 Task: nan
Action: Mouse moved to (448, 105)
Screenshot: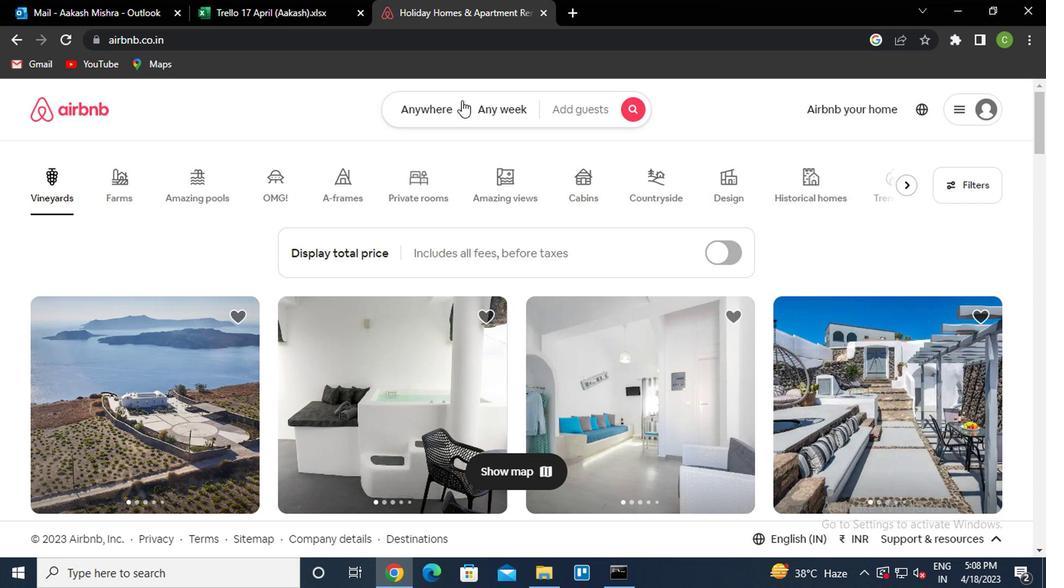 
Action: Mouse pressed left at (448, 105)
Screenshot: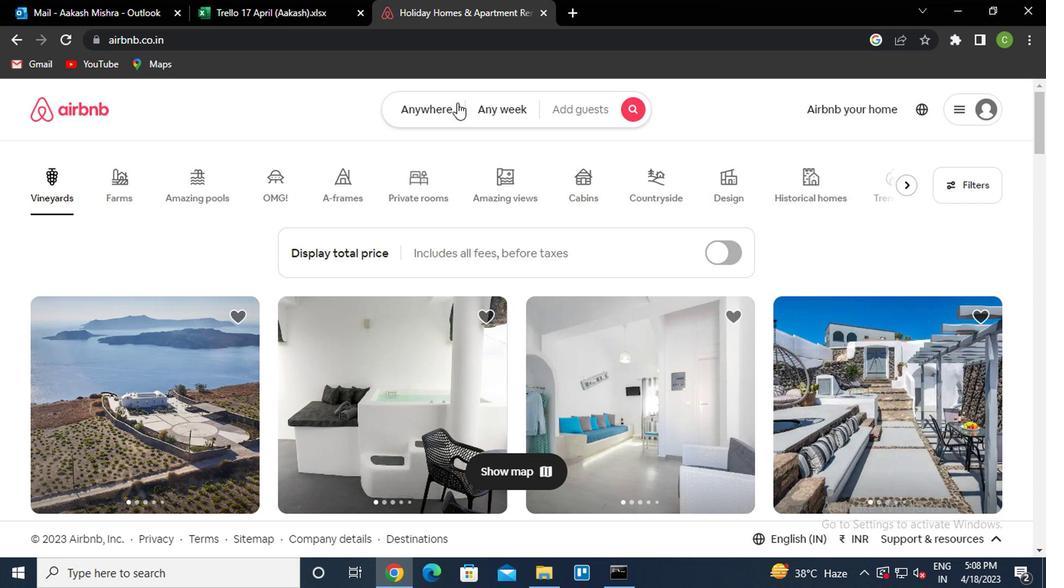 
Action: Mouse moved to (295, 173)
Screenshot: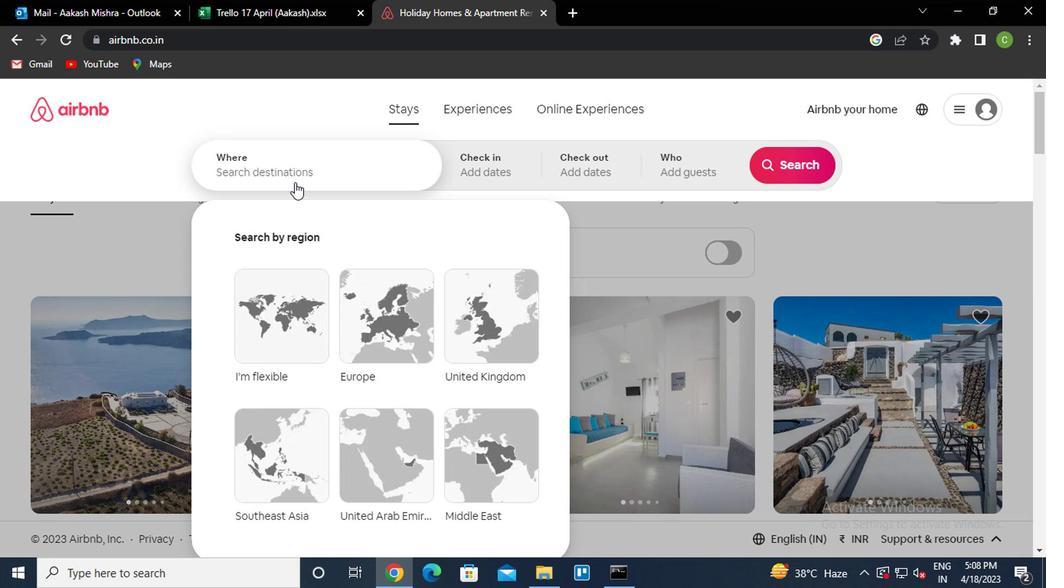 
Action: Mouse pressed left at (295, 173)
Screenshot: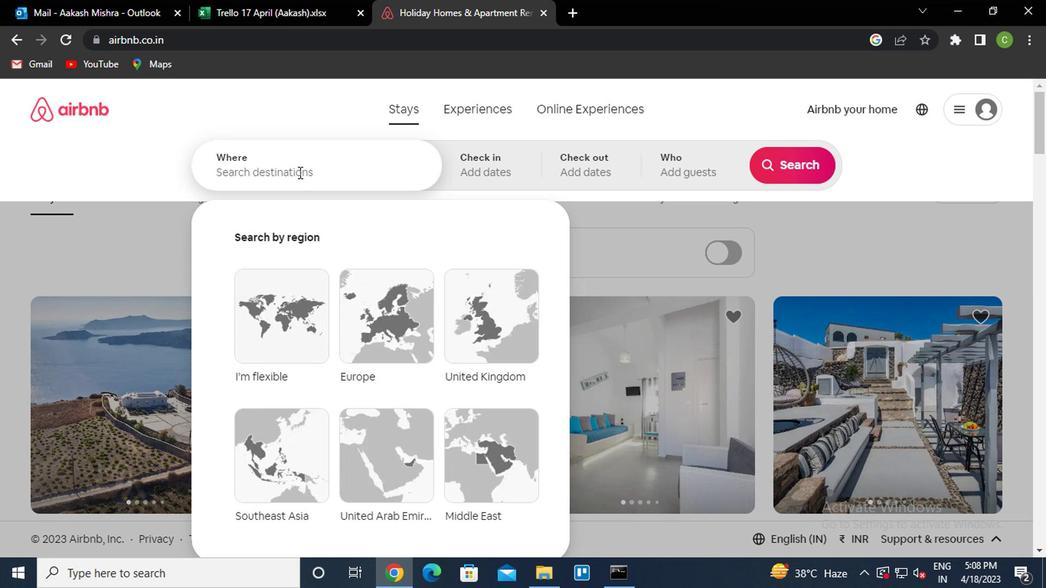 
Action: Key pressed <Key.caps_lock><Key.caps_lock>b<Key.caps_lock>arcarena<Key.space>brazil<Key.down><Key.enter>
Screenshot: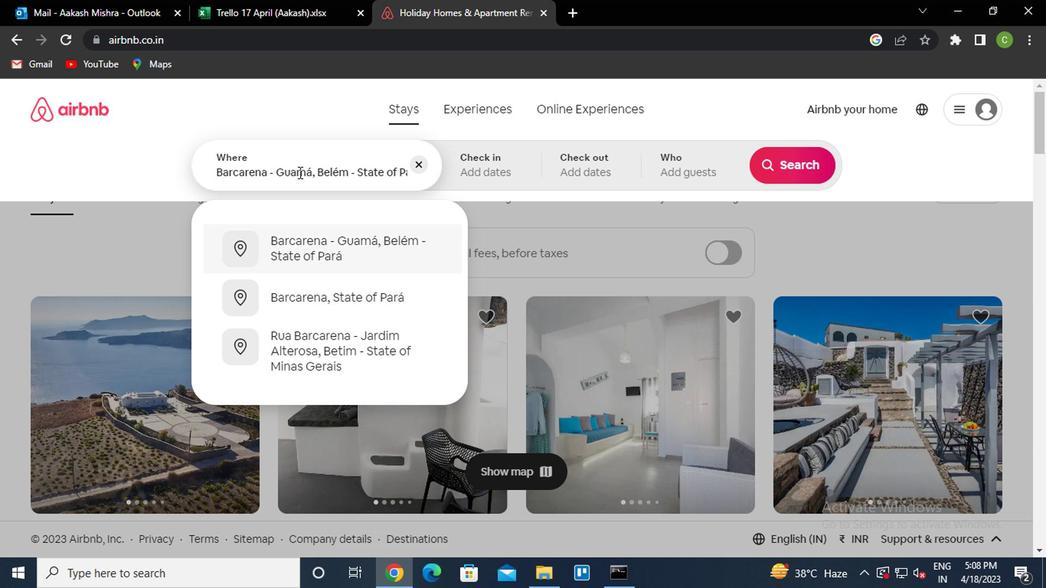 
Action: Mouse moved to (783, 292)
Screenshot: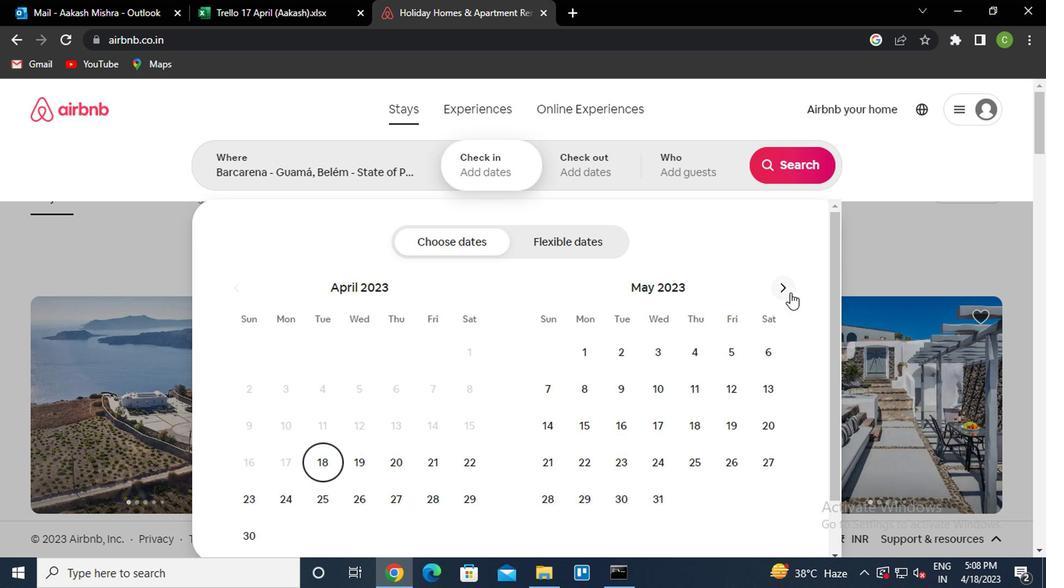 
Action: Mouse pressed left at (783, 292)
Screenshot: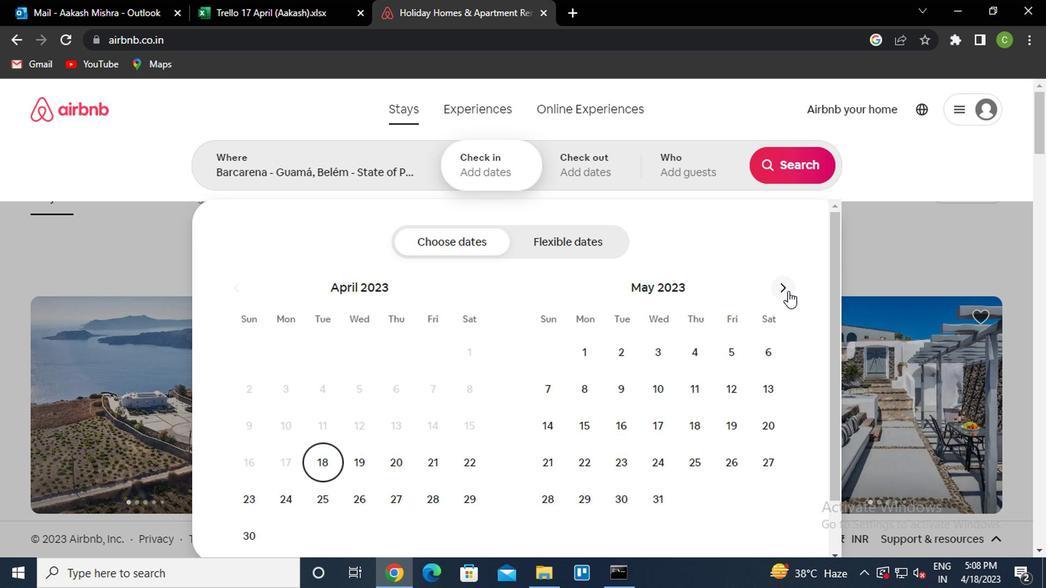 
Action: Mouse moved to (768, 357)
Screenshot: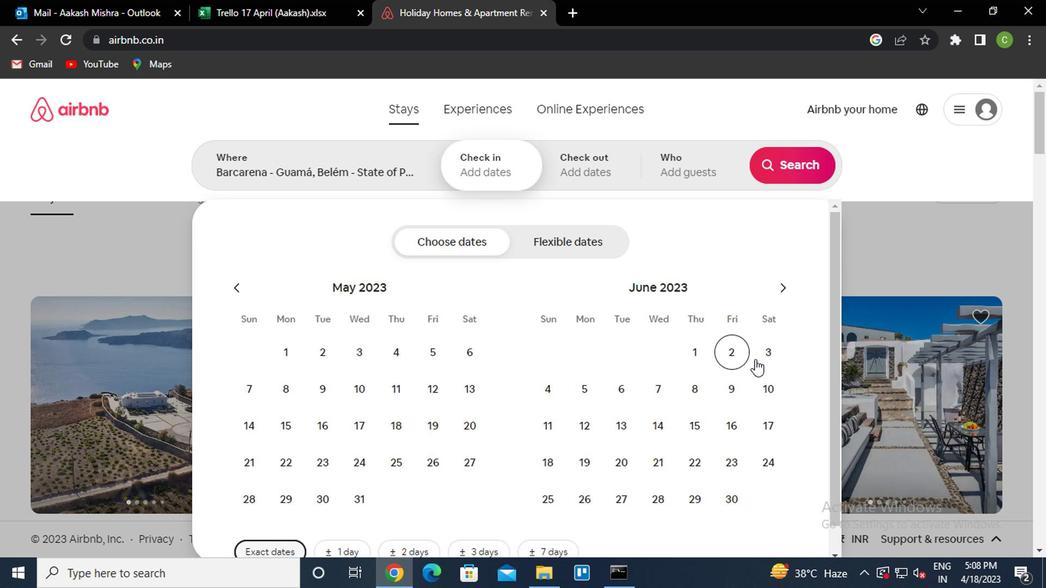 
Action: Mouse pressed left at (768, 357)
Screenshot: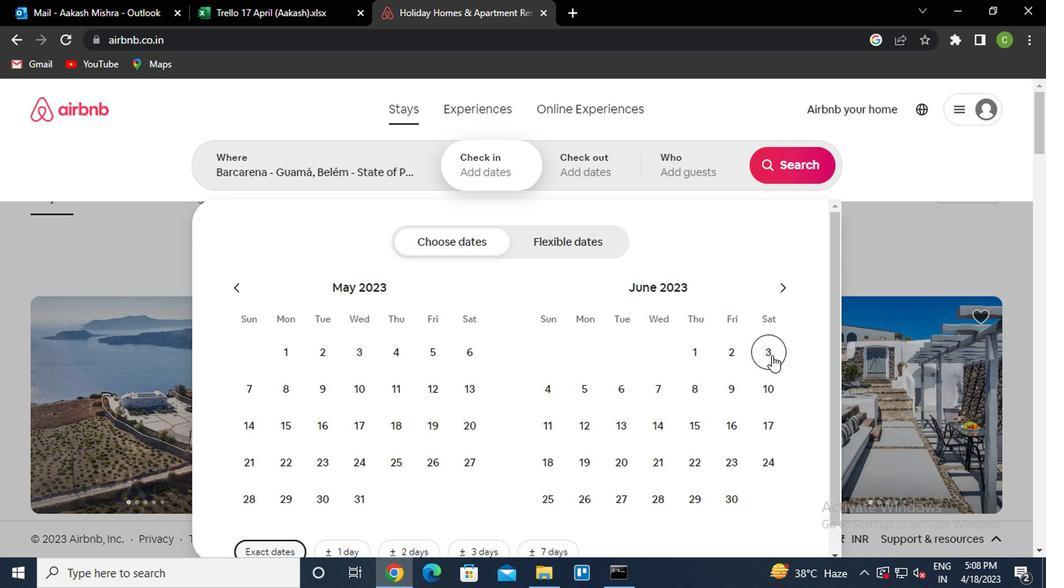 
Action: Mouse moved to (730, 394)
Screenshot: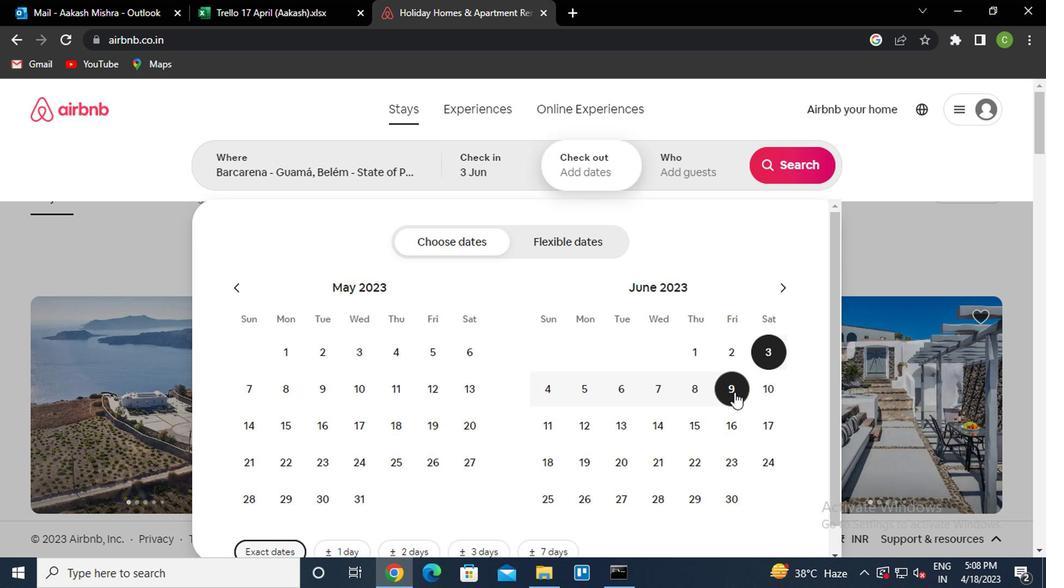 
Action: Mouse pressed left at (730, 394)
Screenshot: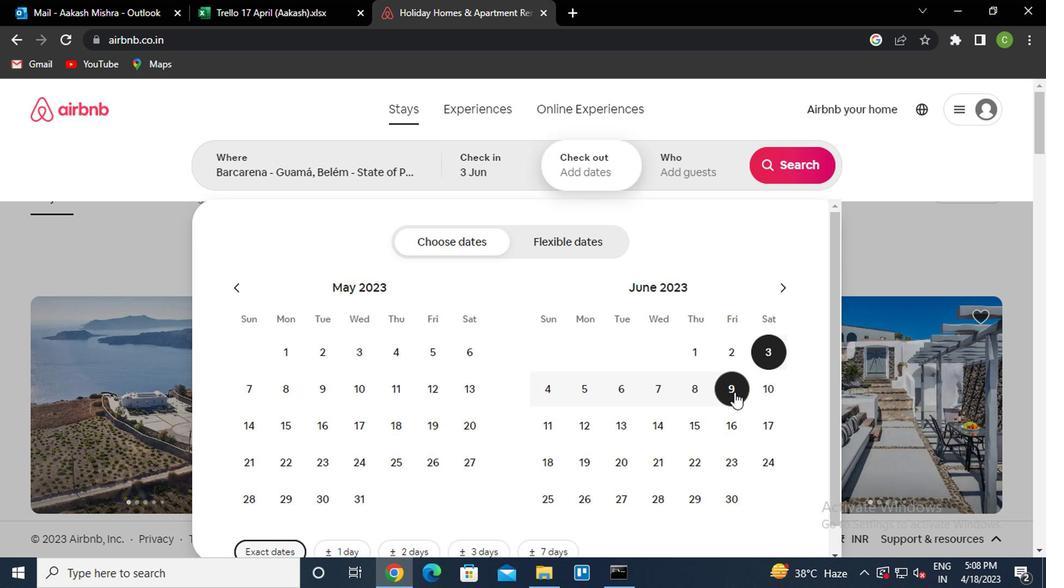 
Action: Mouse moved to (703, 182)
Screenshot: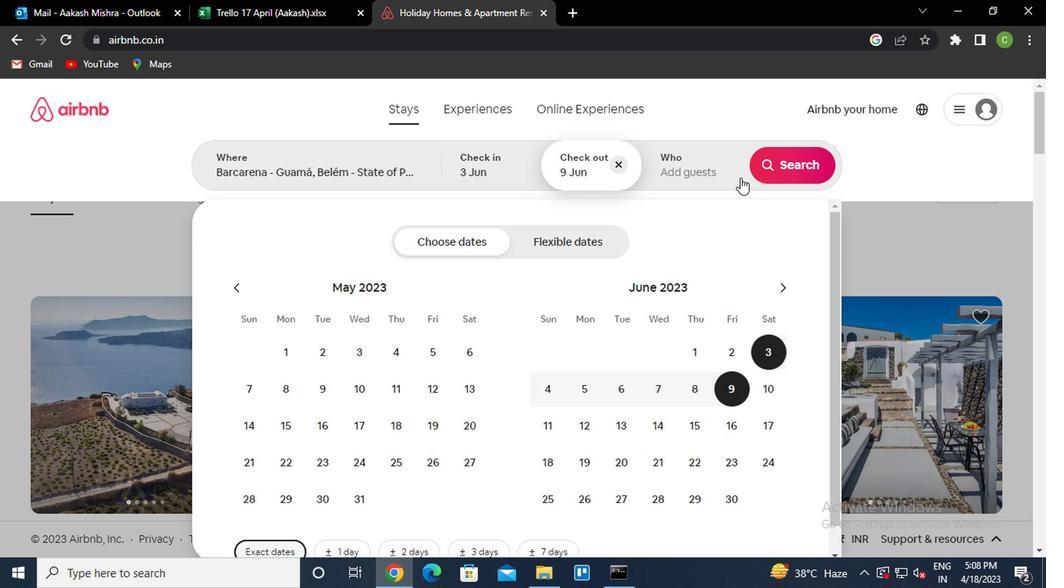 
Action: Mouse pressed left at (703, 182)
Screenshot: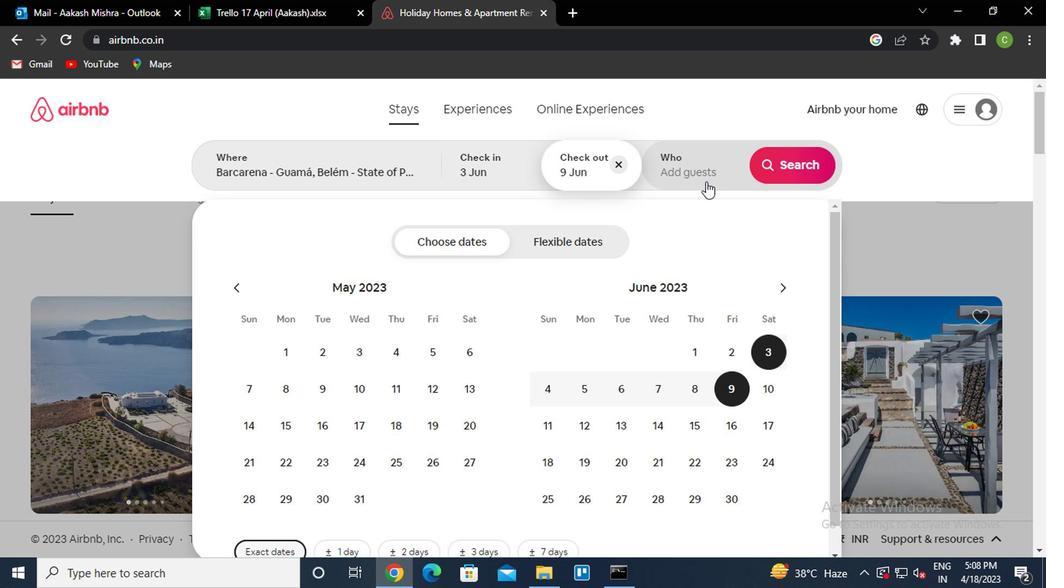 
Action: Mouse moved to (798, 248)
Screenshot: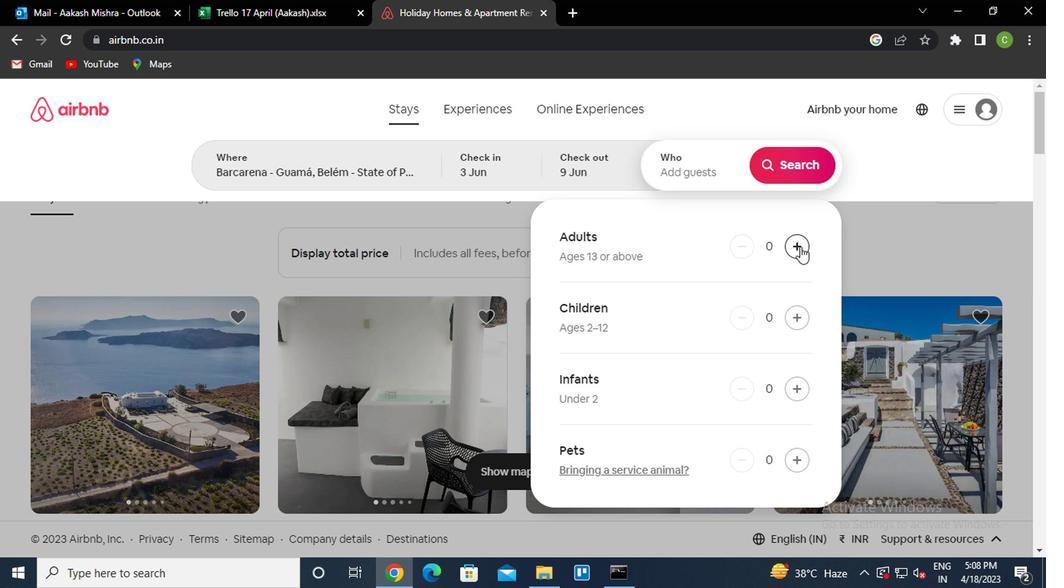 
Action: Mouse pressed left at (798, 248)
Screenshot: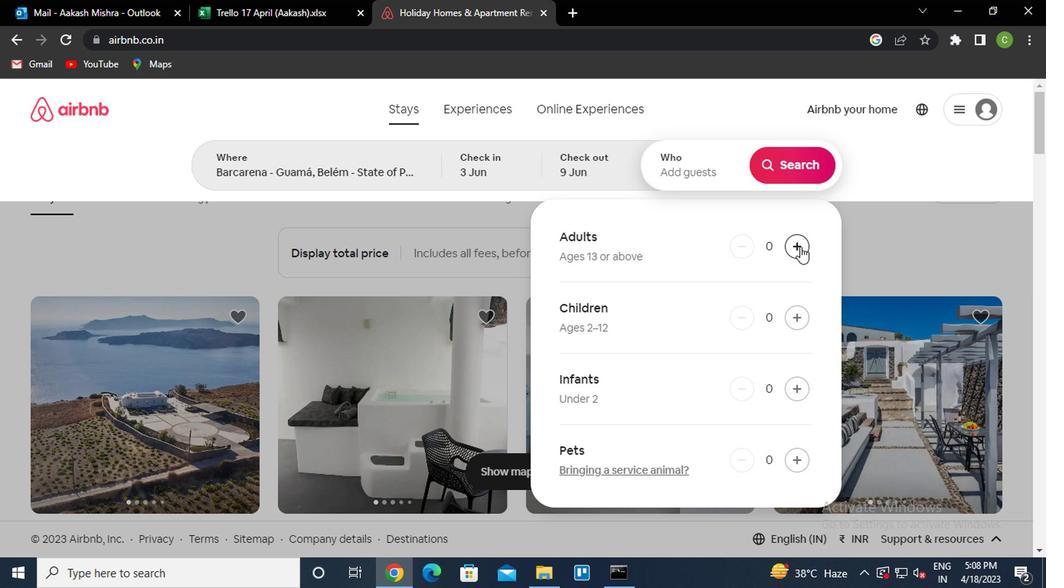
Action: Mouse moved to (798, 249)
Screenshot: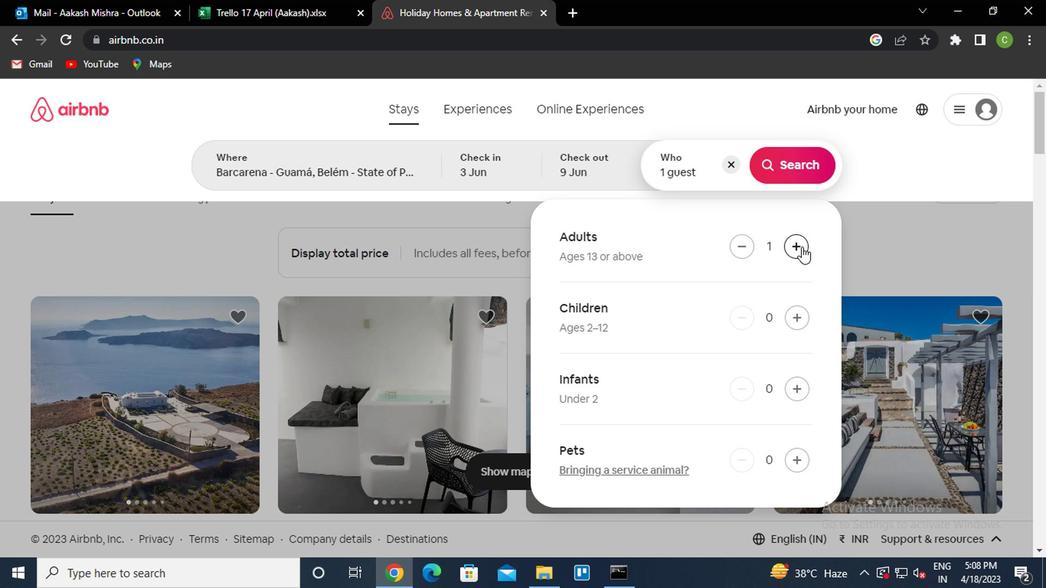 
Action: Mouse pressed left at (798, 249)
Screenshot: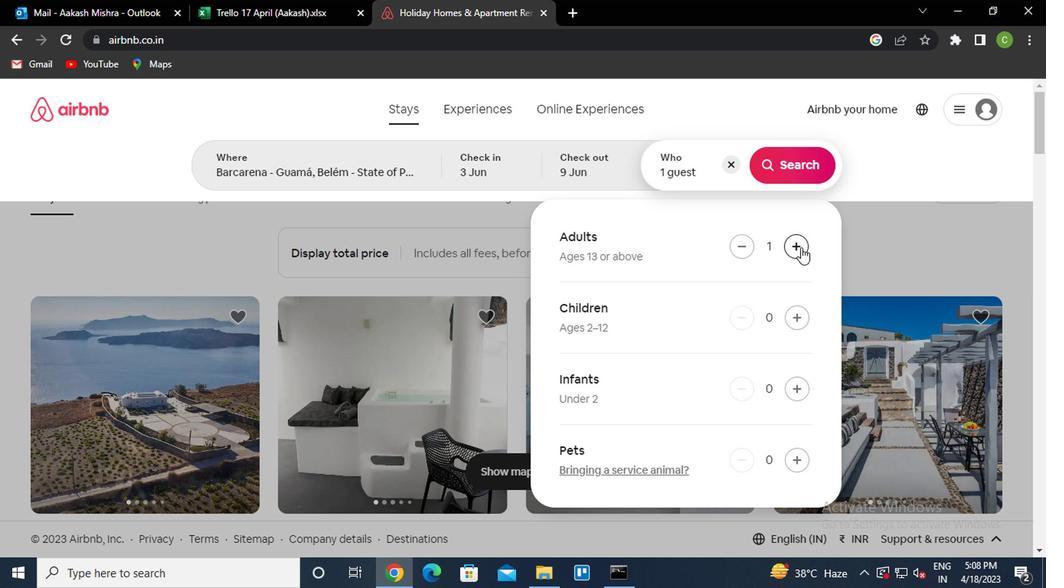 
Action: Mouse moved to (859, 258)
Screenshot: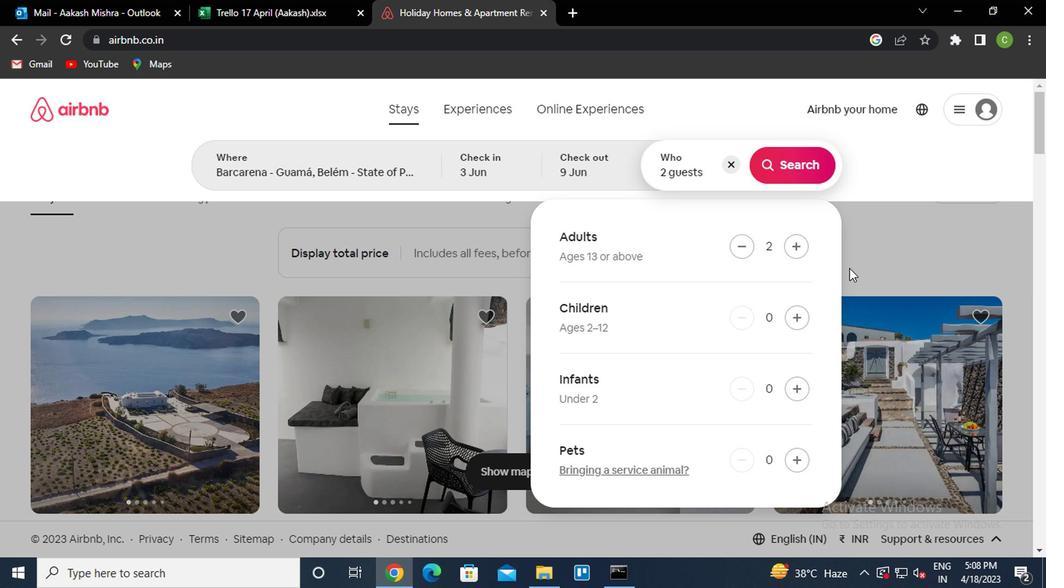 
Action: Mouse pressed left at (859, 258)
Screenshot: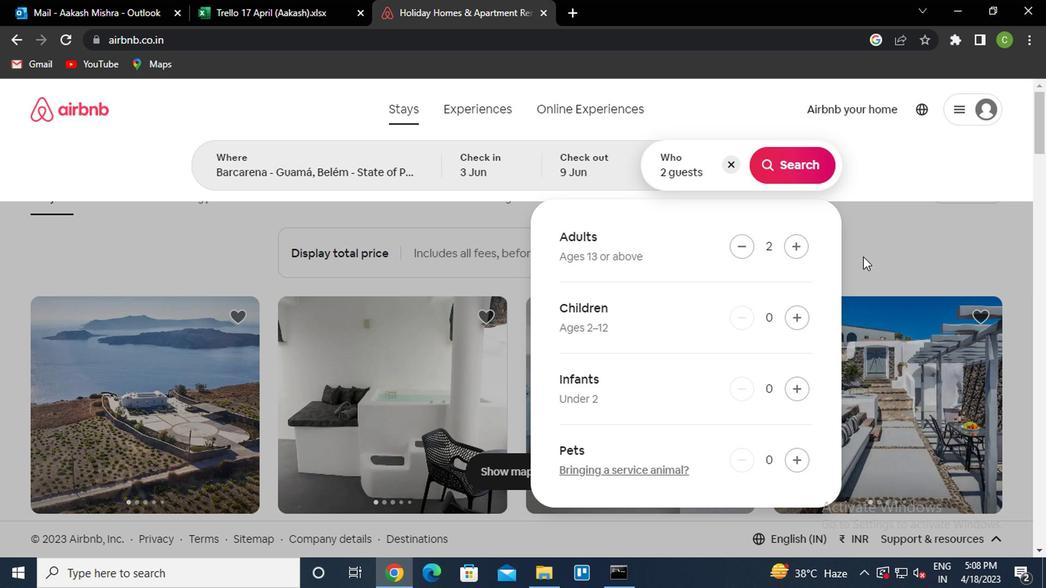 
Action: Mouse moved to (967, 180)
Screenshot: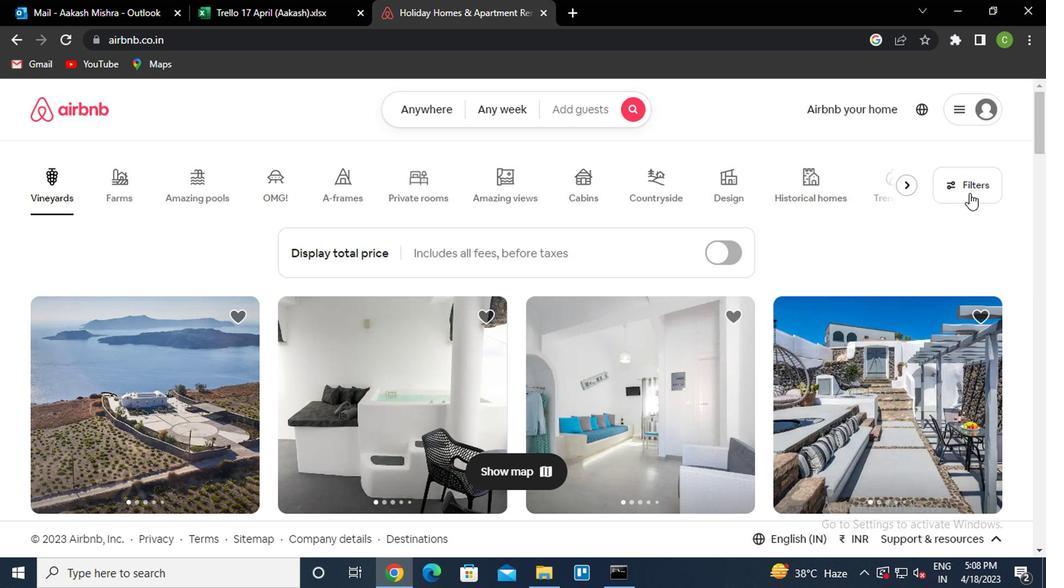 
Action: Mouse pressed left at (967, 180)
Screenshot: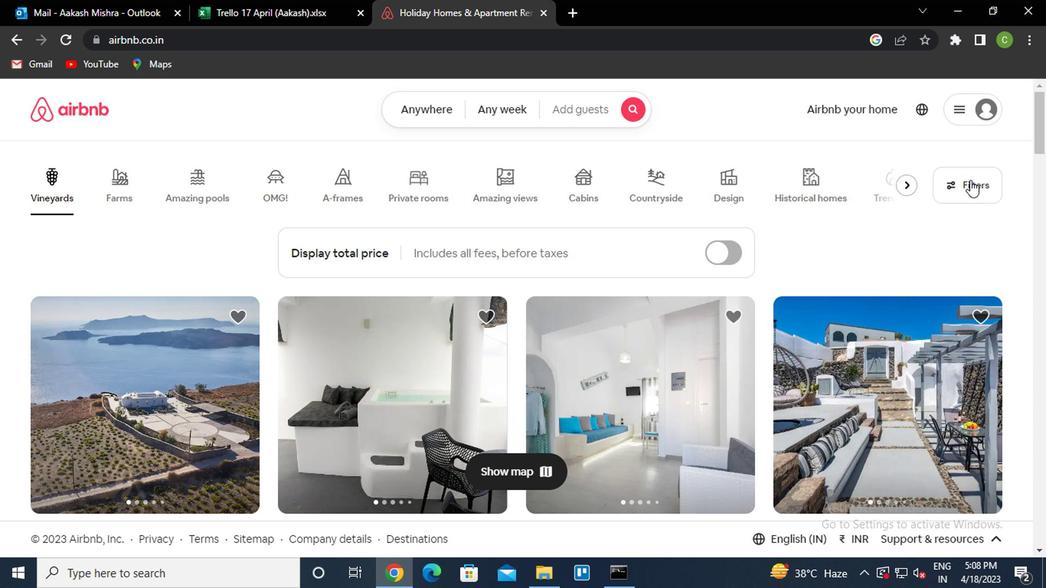 
Action: Mouse moved to (434, 370)
Screenshot: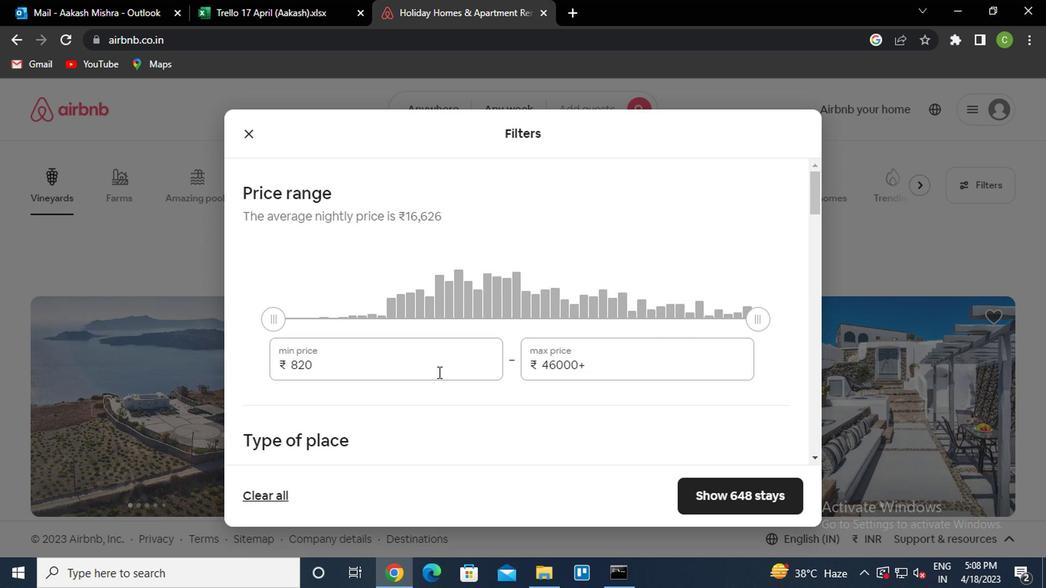 
Action: Mouse pressed left at (434, 370)
Screenshot: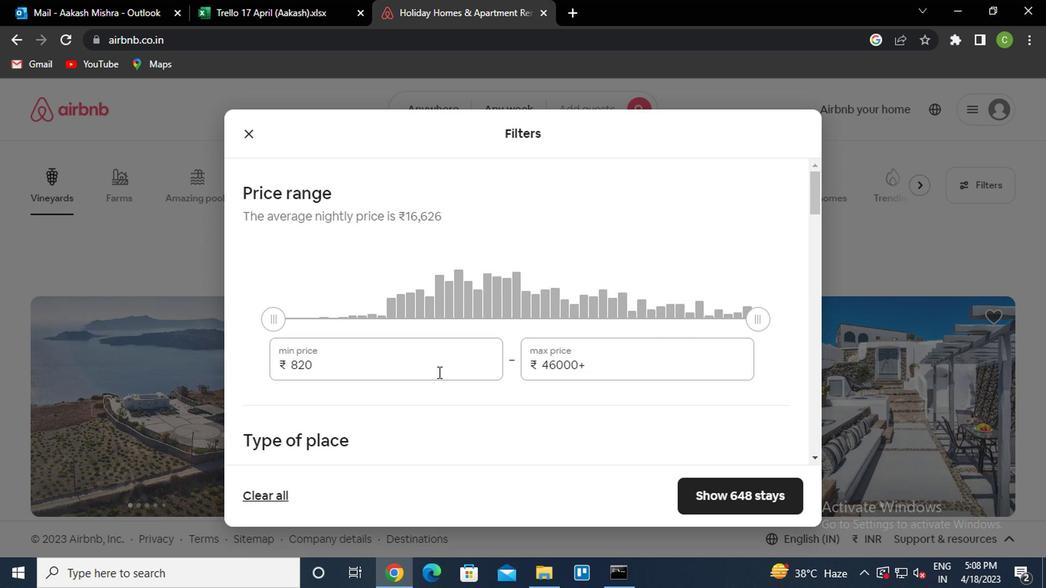 
Action: Key pressed <Key.backspace><Key.backspace><Key.backspace>6000<Key.tab>12000
Screenshot: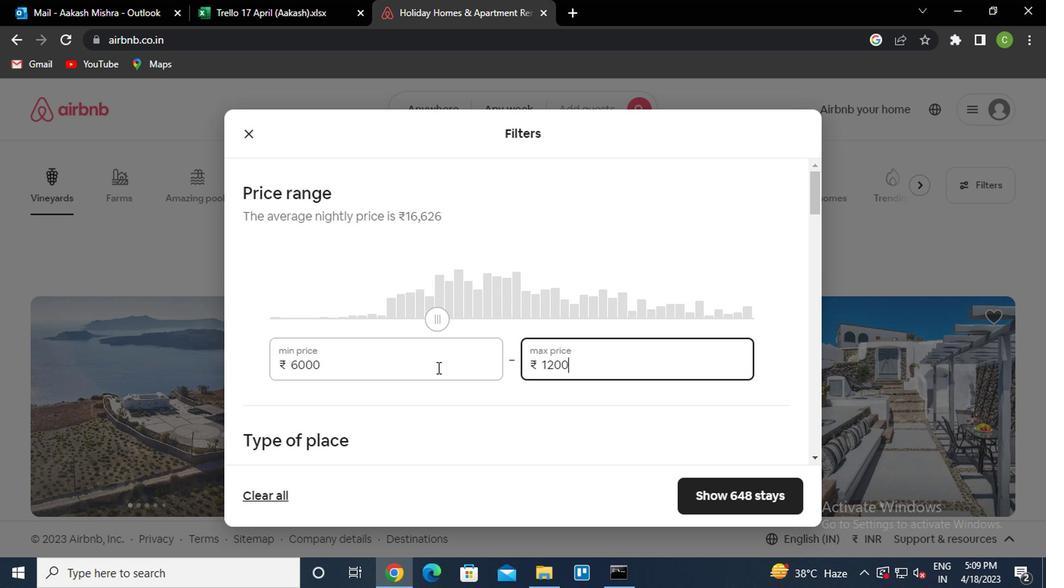 
Action: Mouse moved to (539, 405)
Screenshot: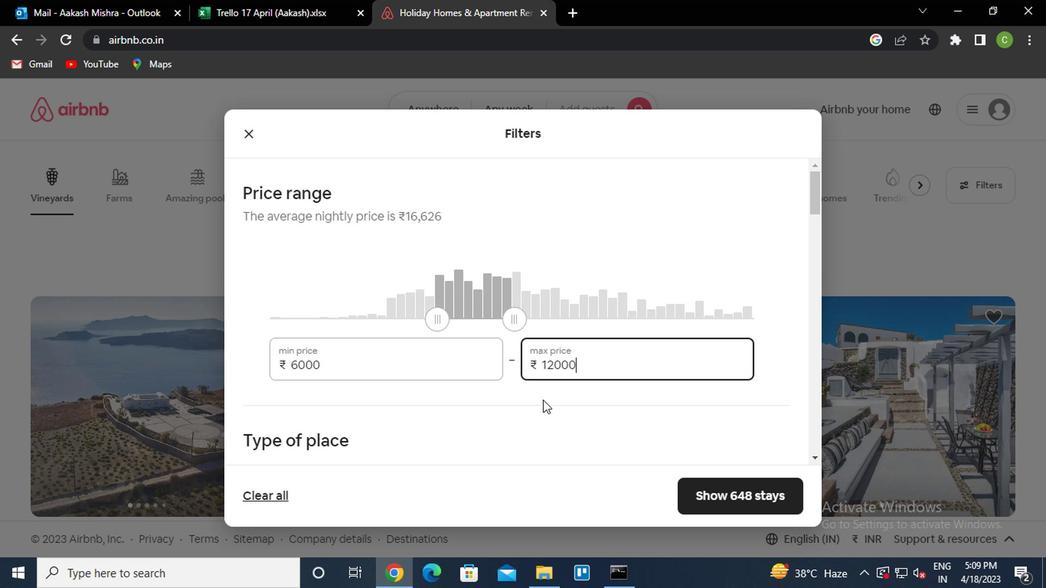 
Action: Mouse scrolled (539, 403) with delta (0, -1)
Screenshot: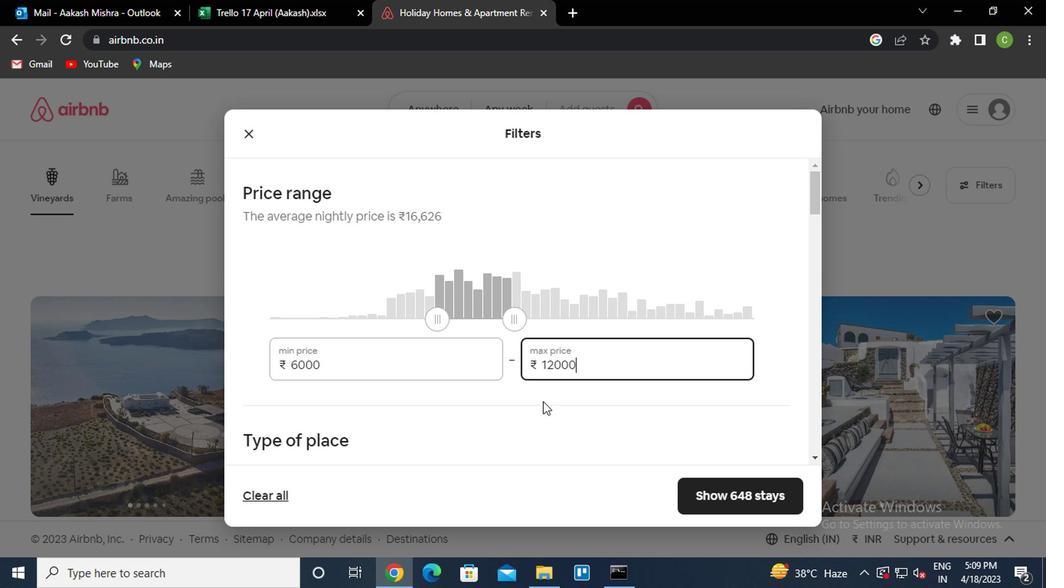 
Action: Mouse scrolled (539, 403) with delta (0, -1)
Screenshot: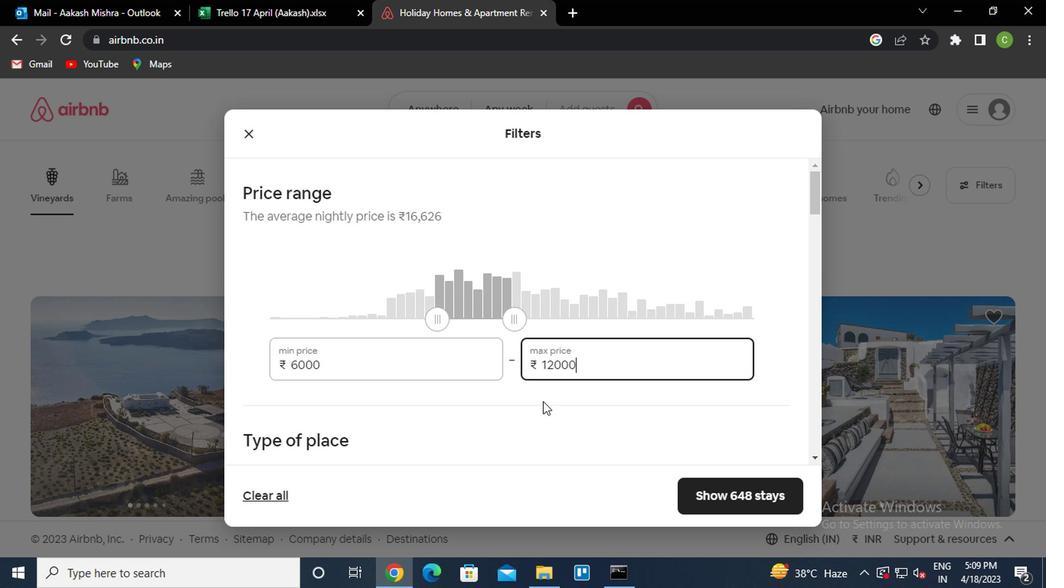 
Action: Mouse moved to (539, 405)
Screenshot: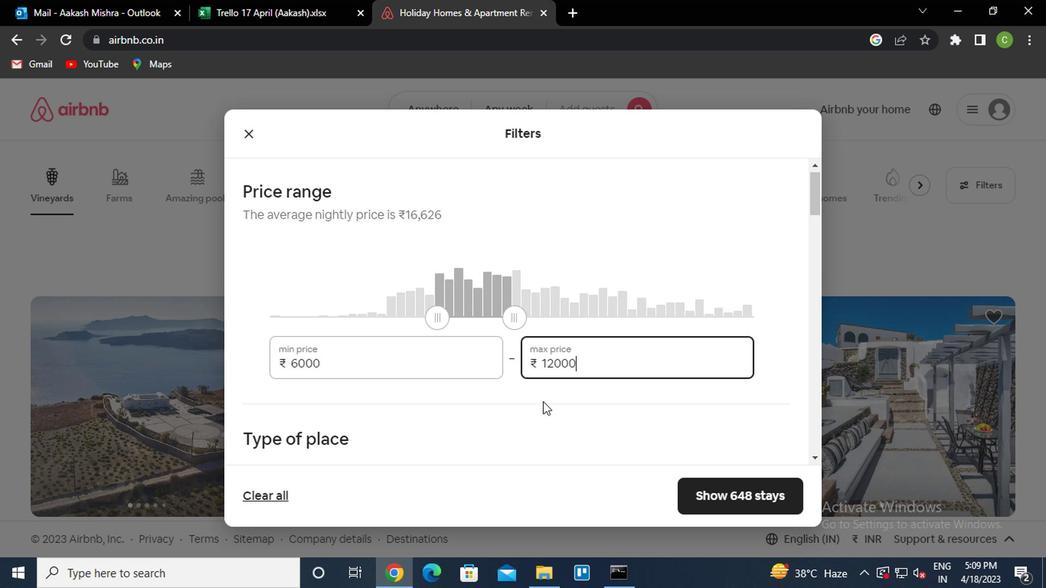 
Action: Mouse scrolled (539, 403) with delta (0, -1)
Screenshot: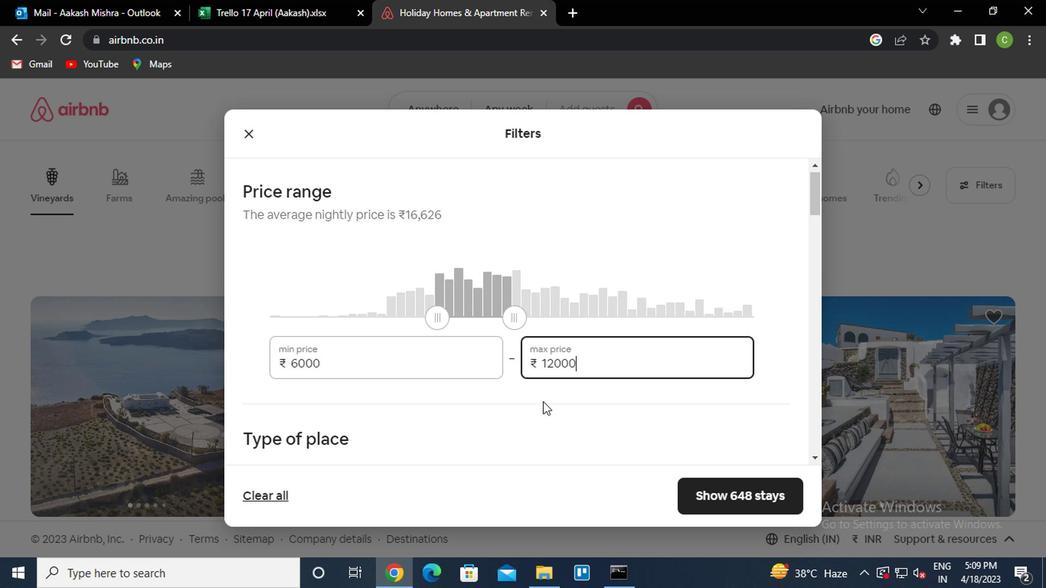 
Action: Mouse moved to (303, 250)
Screenshot: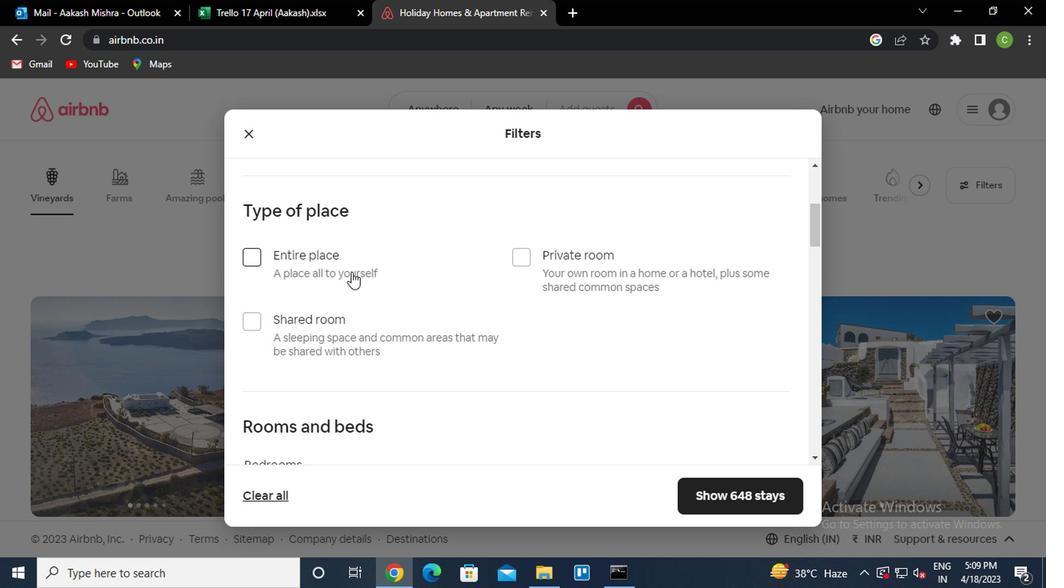 
Action: Mouse pressed left at (303, 250)
Screenshot: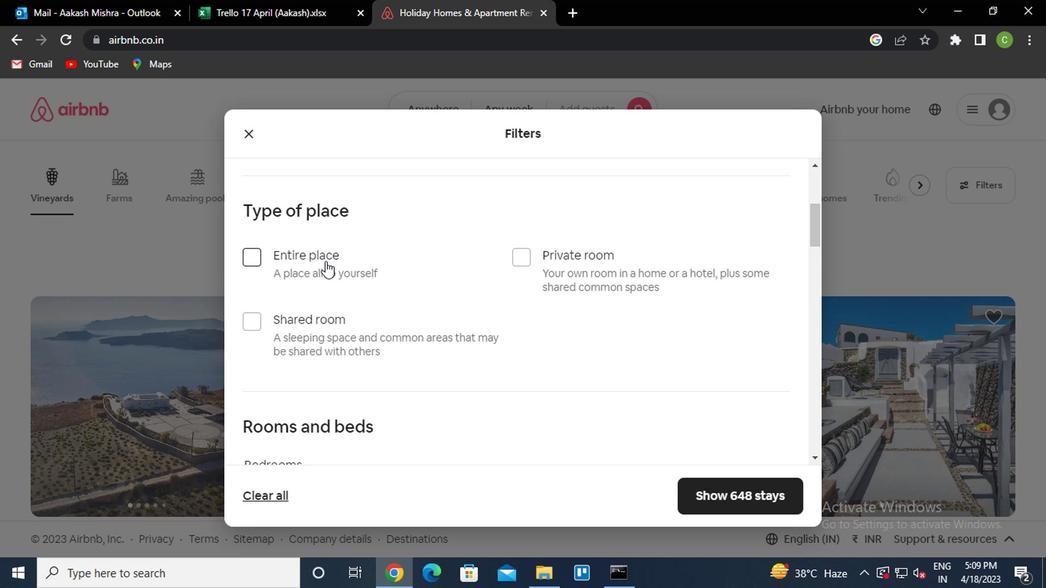 
Action: Mouse moved to (380, 294)
Screenshot: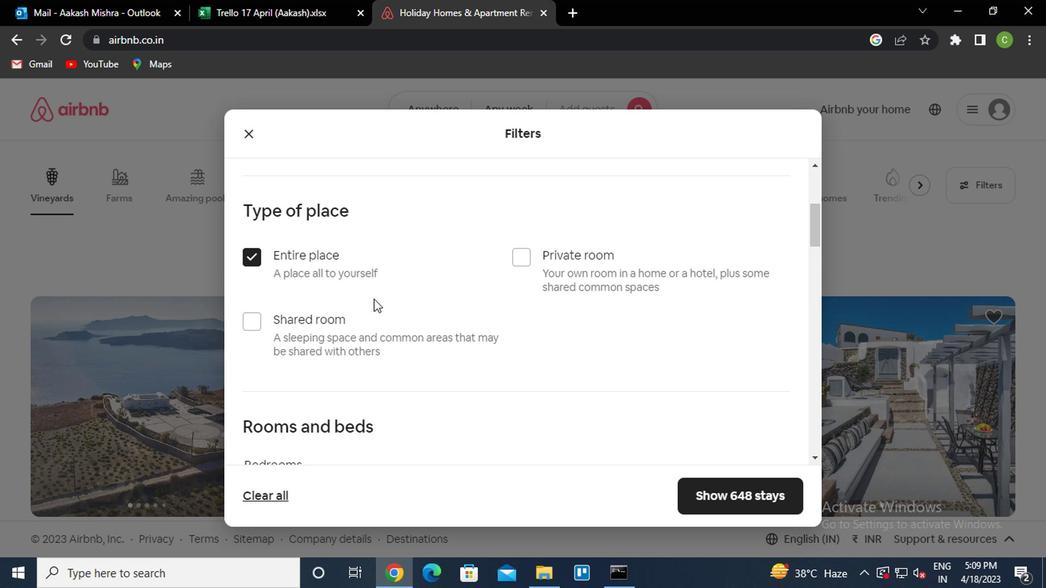 
Action: Mouse scrolled (380, 293) with delta (0, -1)
Screenshot: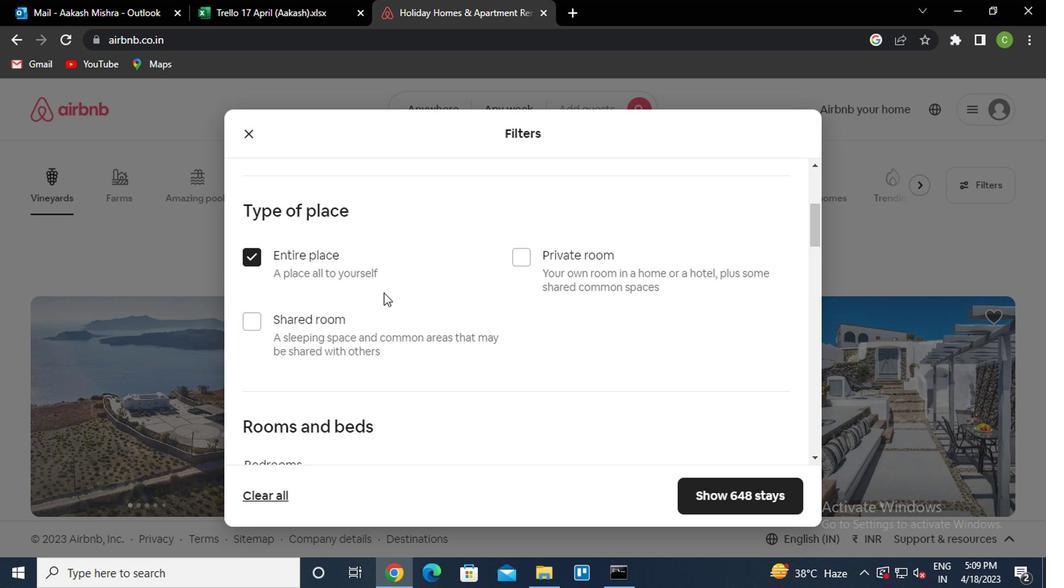 
Action: Mouse scrolled (380, 293) with delta (0, -1)
Screenshot: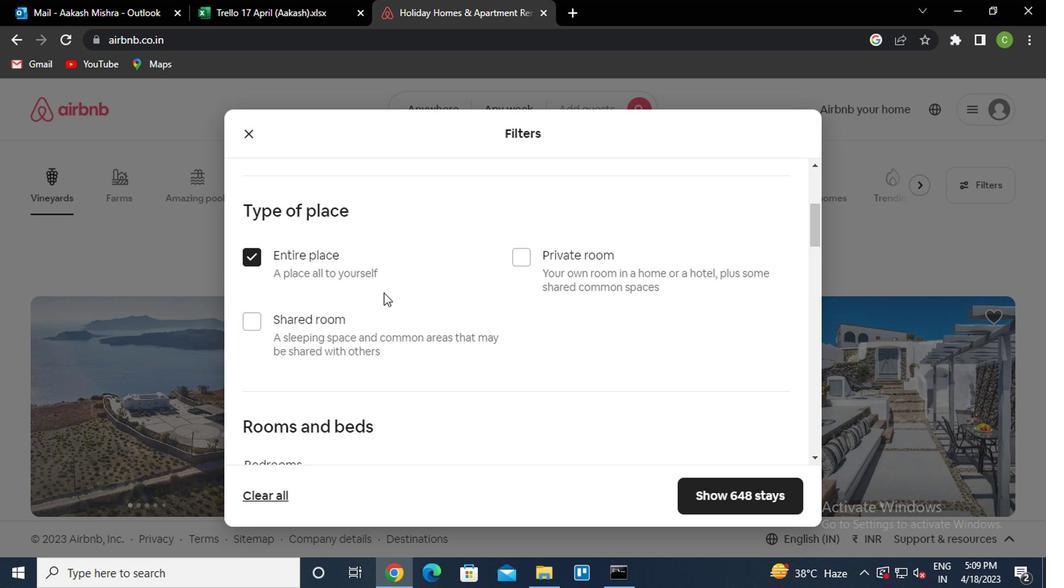 
Action: Mouse scrolled (380, 293) with delta (0, -1)
Screenshot: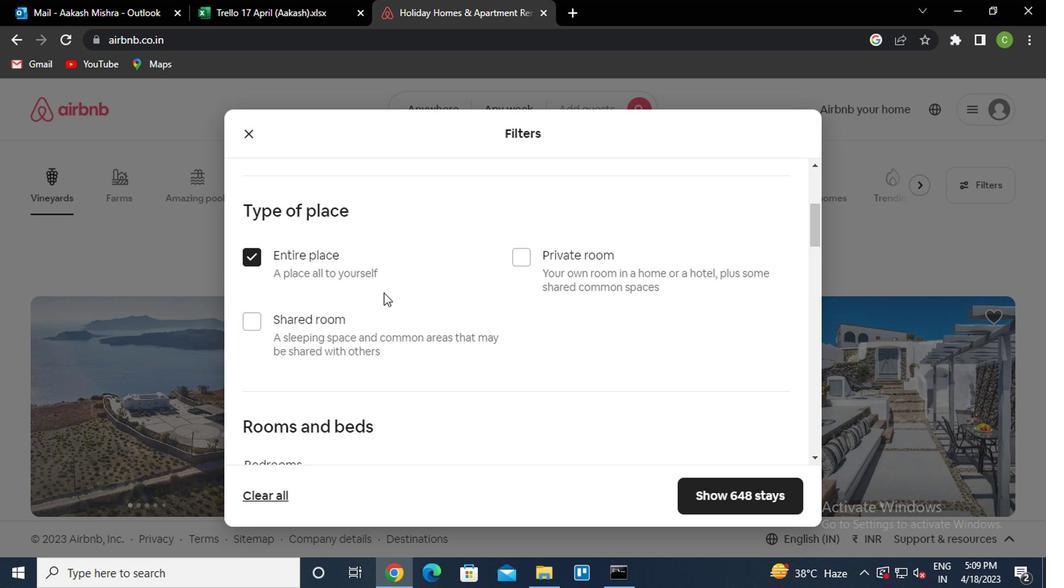 
Action: Mouse moved to (342, 280)
Screenshot: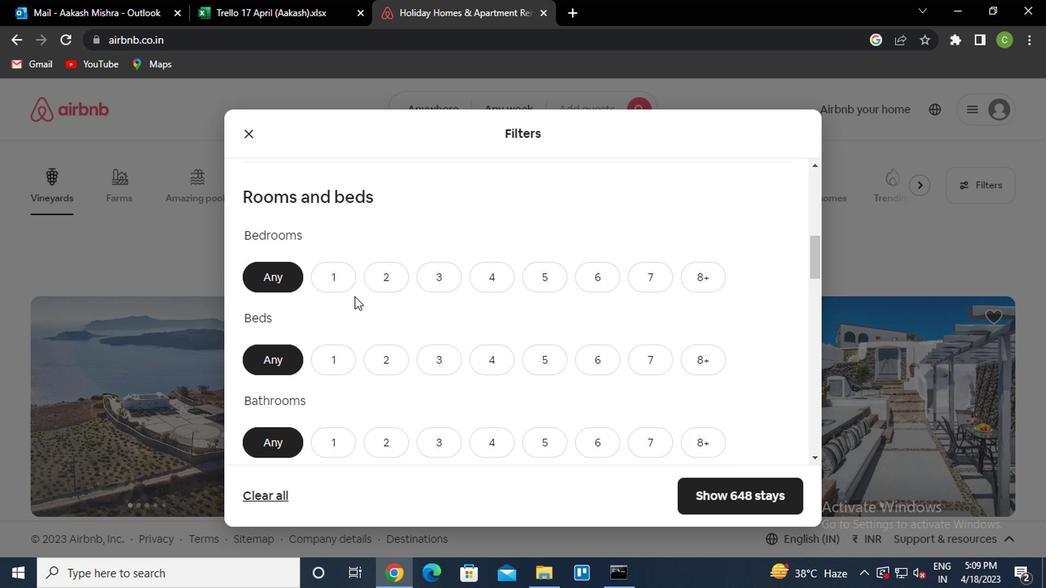 
Action: Mouse pressed left at (342, 280)
Screenshot: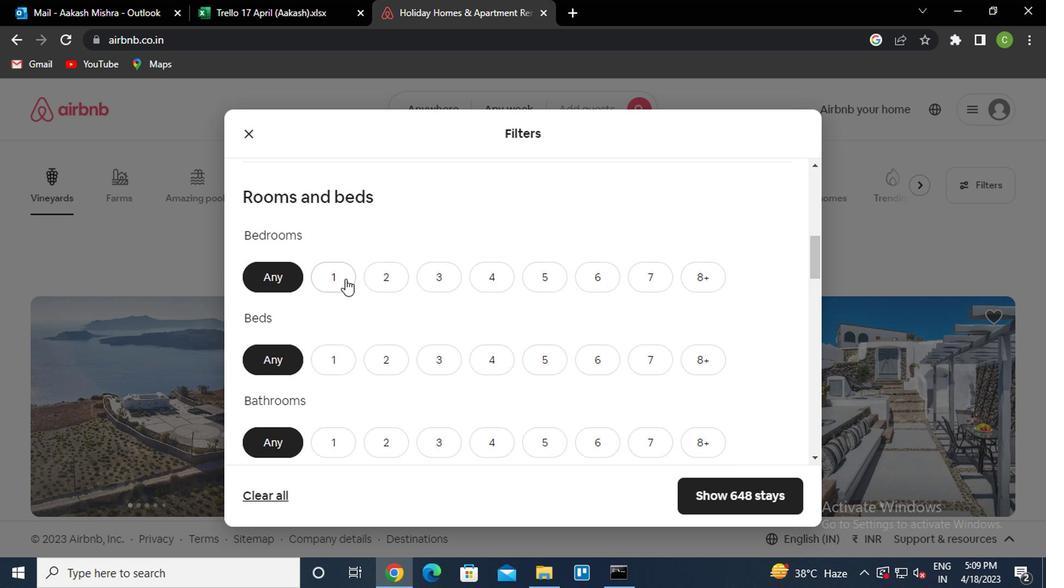 
Action: Mouse scrolled (342, 280) with delta (0, 0)
Screenshot: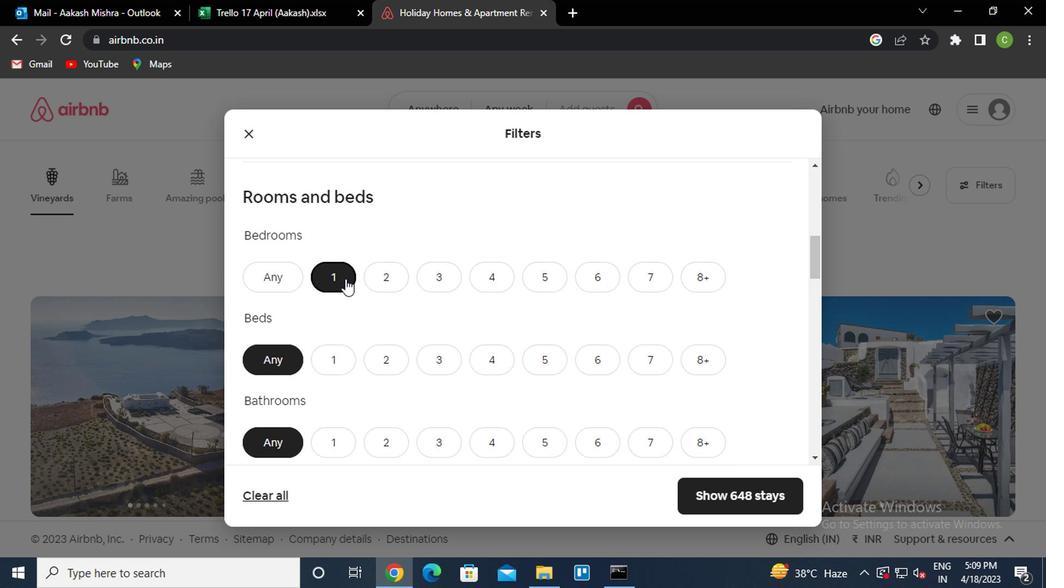 
Action: Mouse scrolled (342, 280) with delta (0, 0)
Screenshot: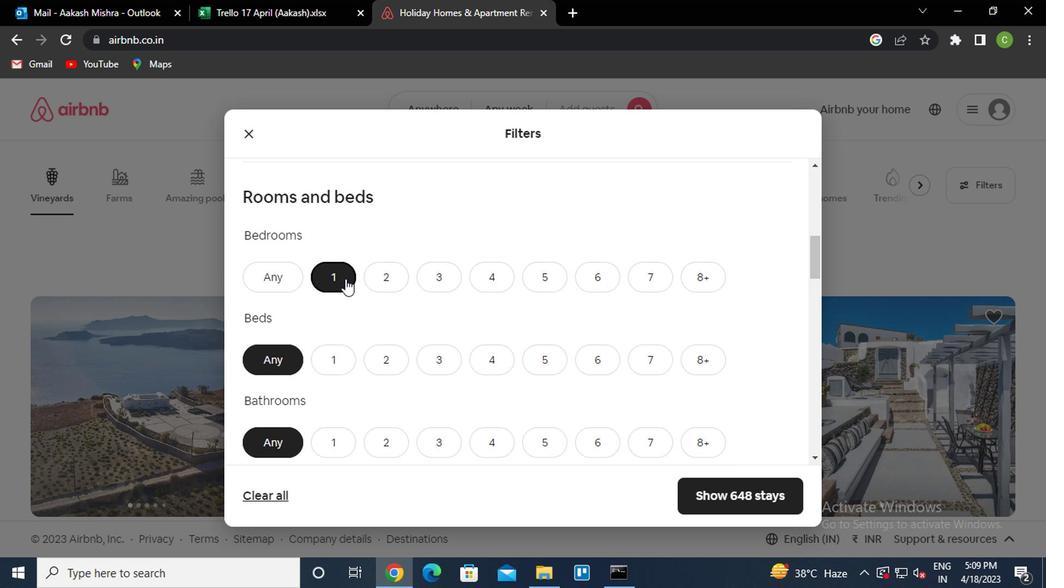 
Action: Mouse moved to (339, 214)
Screenshot: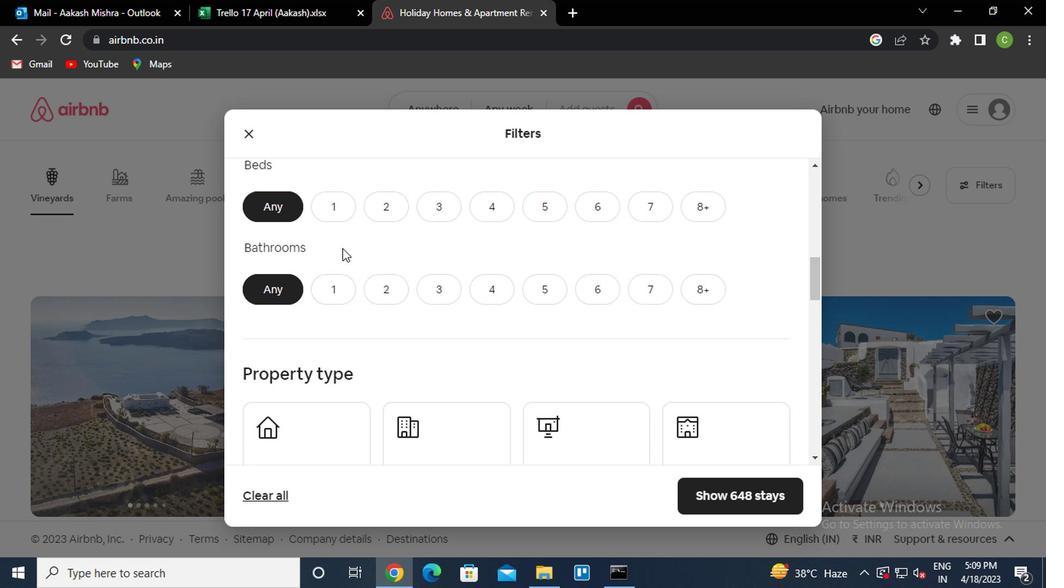 
Action: Mouse pressed left at (339, 214)
Screenshot: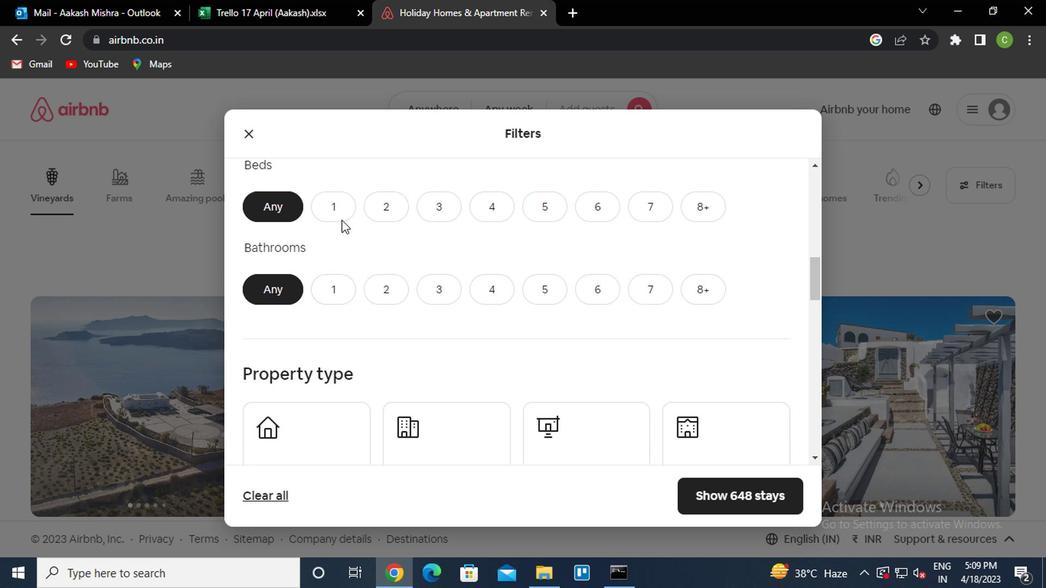 
Action: Mouse moved to (335, 281)
Screenshot: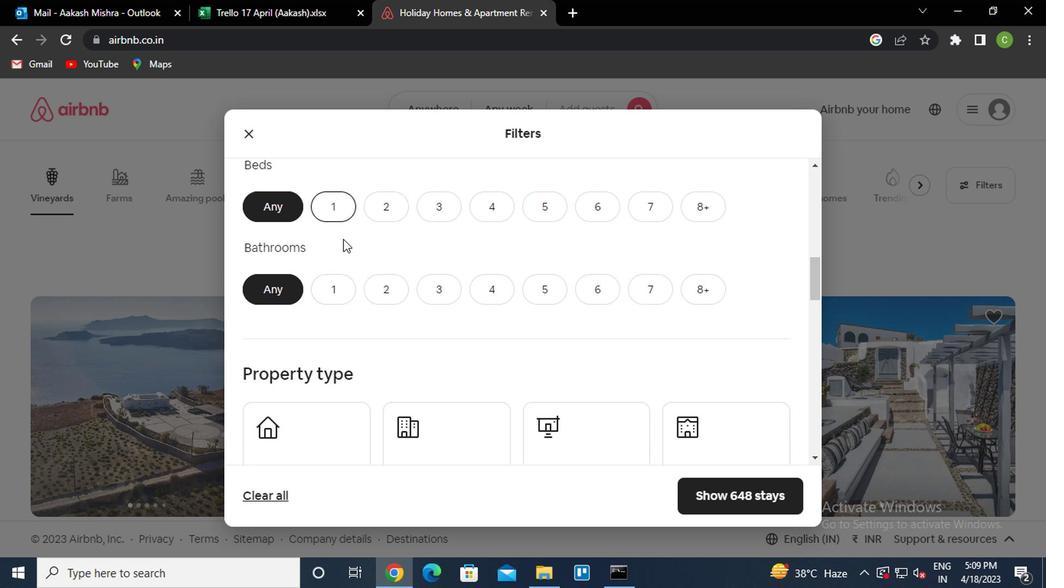 
Action: Mouse pressed left at (335, 281)
Screenshot: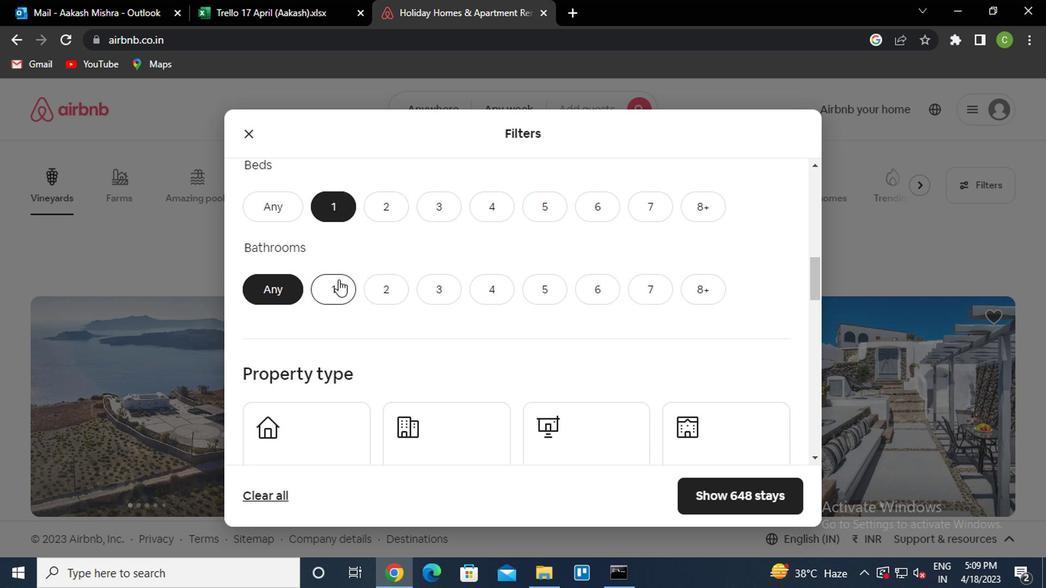 
Action: Mouse moved to (481, 366)
Screenshot: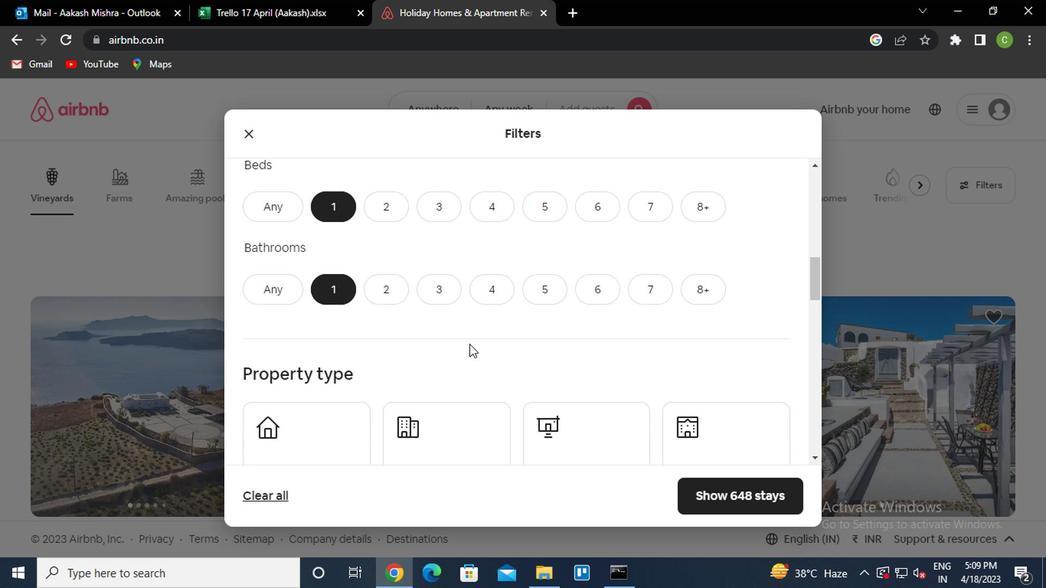 
Action: Mouse scrolled (481, 366) with delta (0, 0)
Screenshot: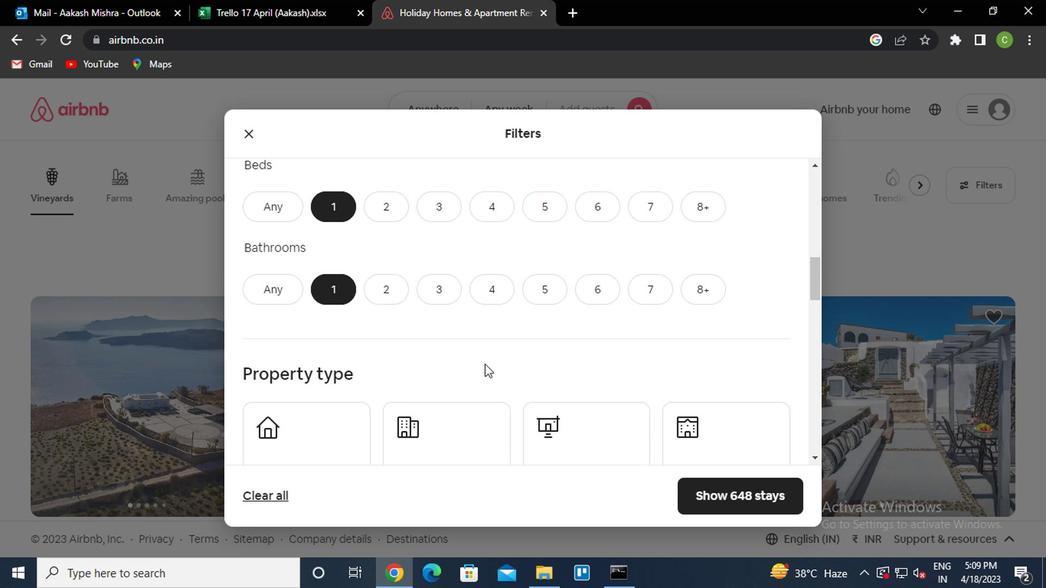 
Action: Mouse scrolled (481, 366) with delta (0, 0)
Screenshot: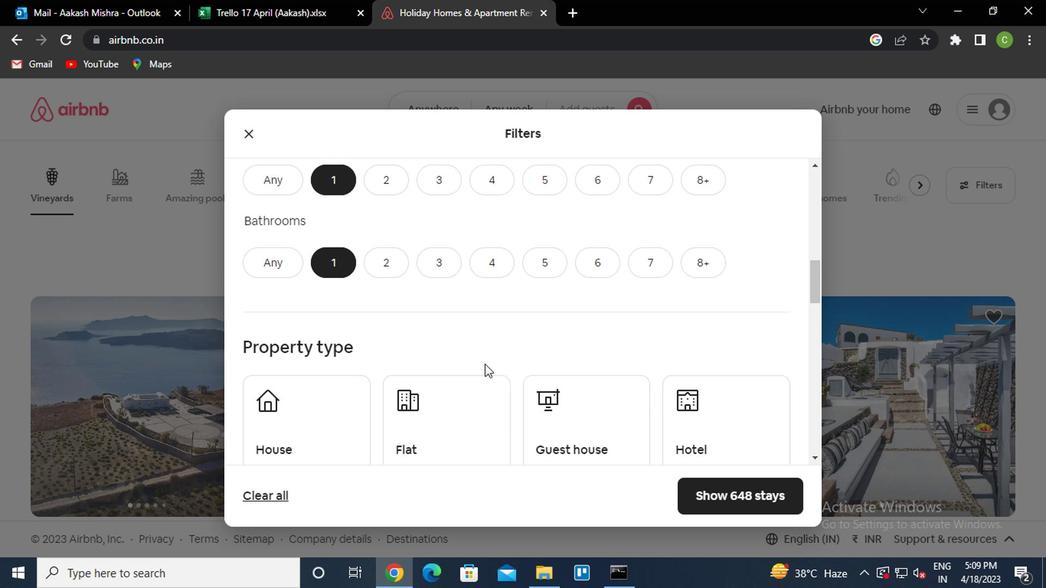 
Action: Mouse moved to (691, 303)
Screenshot: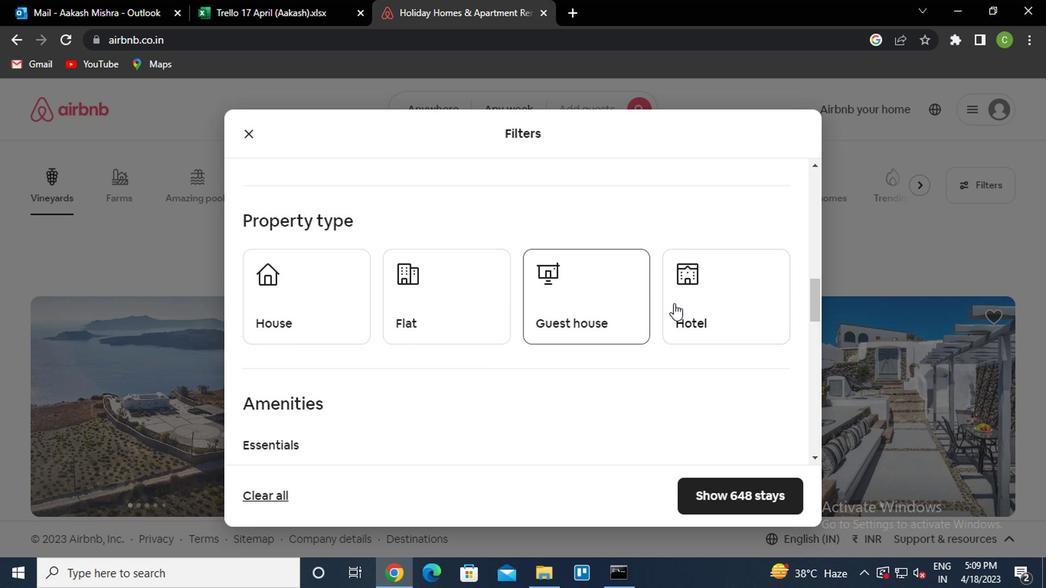 
Action: Mouse pressed left at (691, 303)
Screenshot: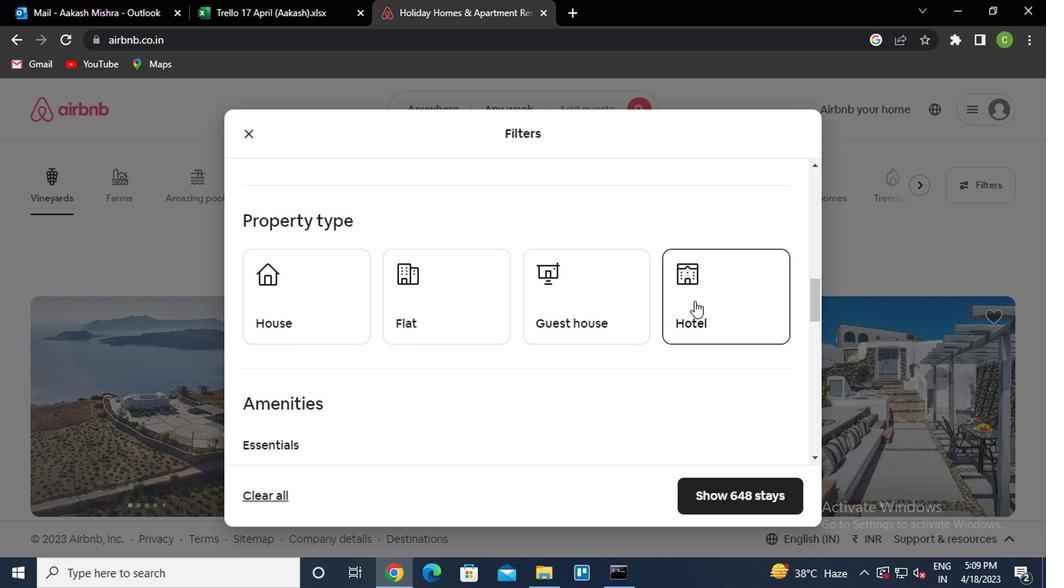 
Action: Mouse moved to (491, 385)
Screenshot: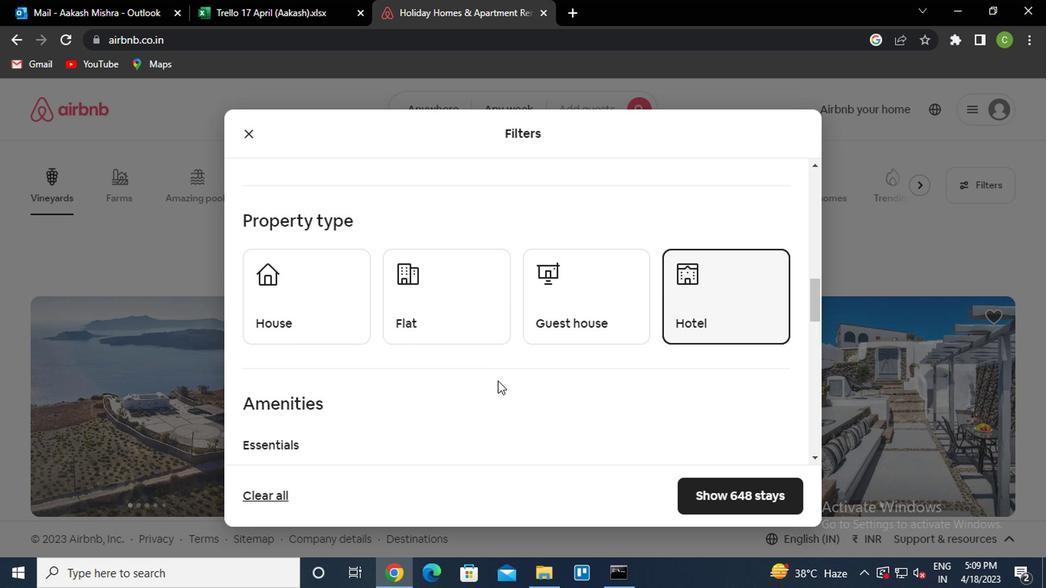 
Action: Mouse scrolled (491, 385) with delta (0, 0)
Screenshot: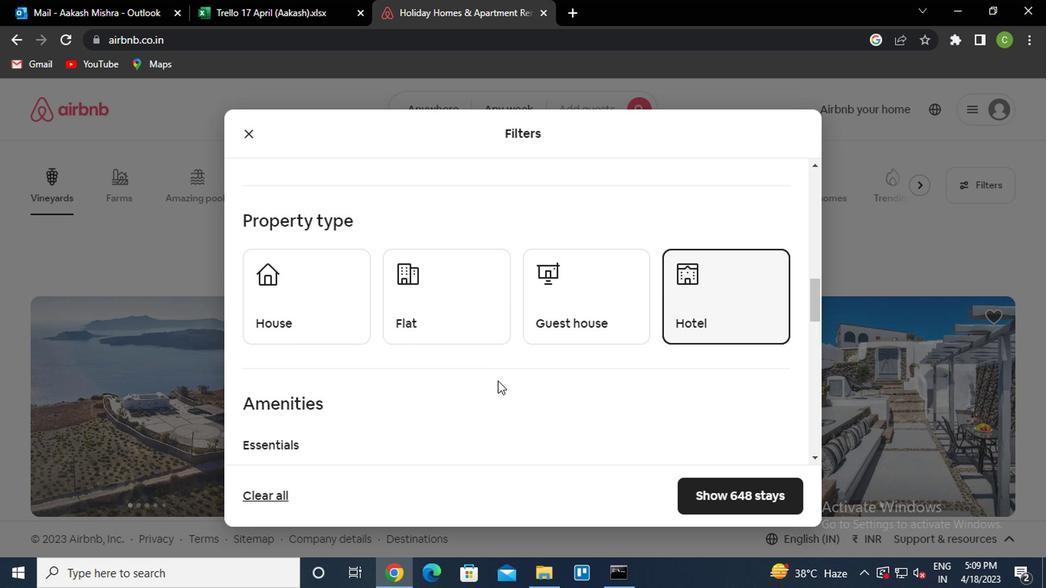 
Action: Mouse scrolled (491, 385) with delta (0, 0)
Screenshot: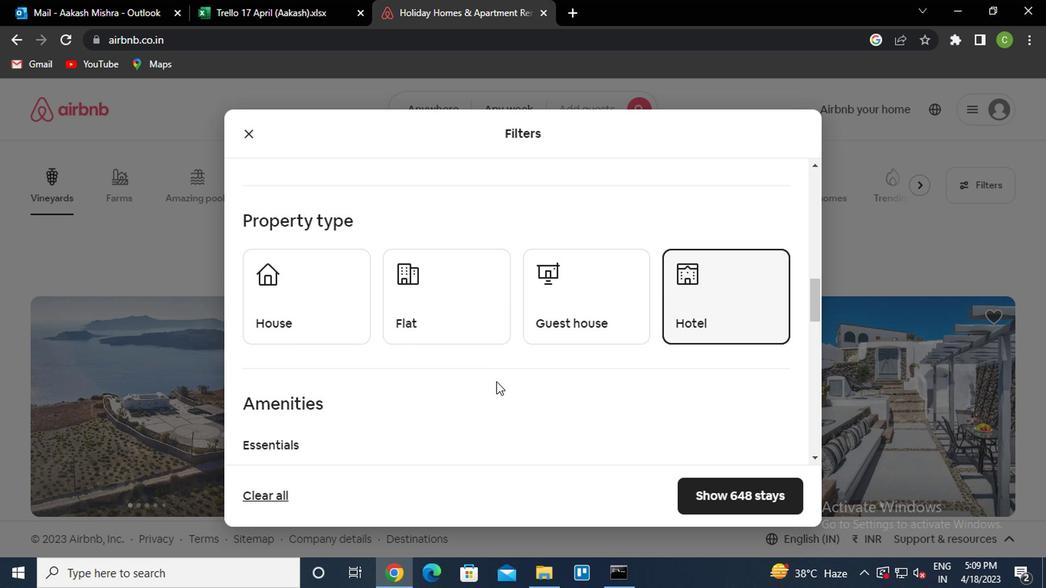 
Action: Mouse moved to (488, 385)
Screenshot: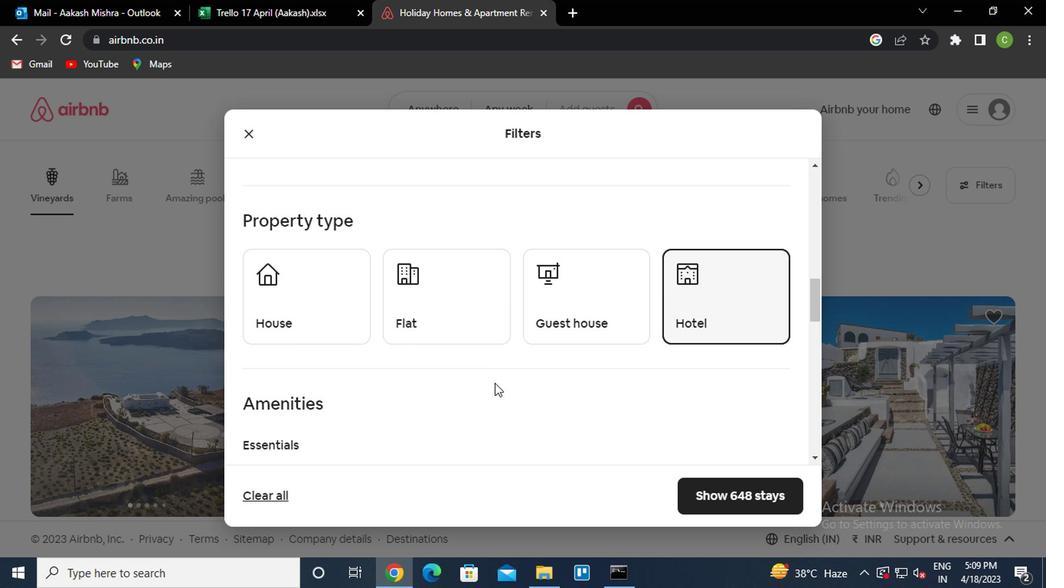 
Action: Mouse scrolled (488, 385) with delta (0, 0)
Screenshot: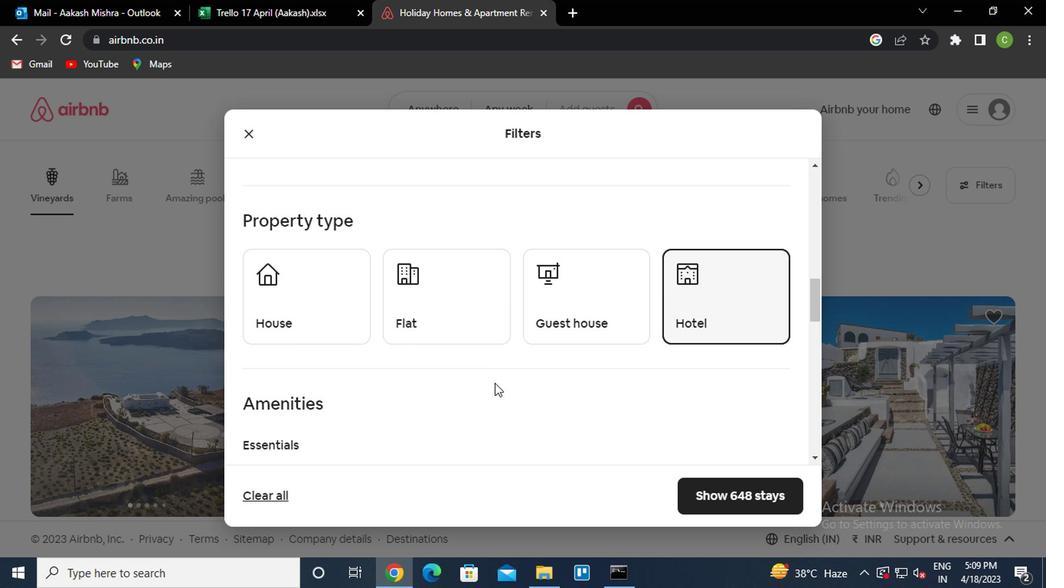 
Action: Mouse moved to (450, 370)
Screenshot: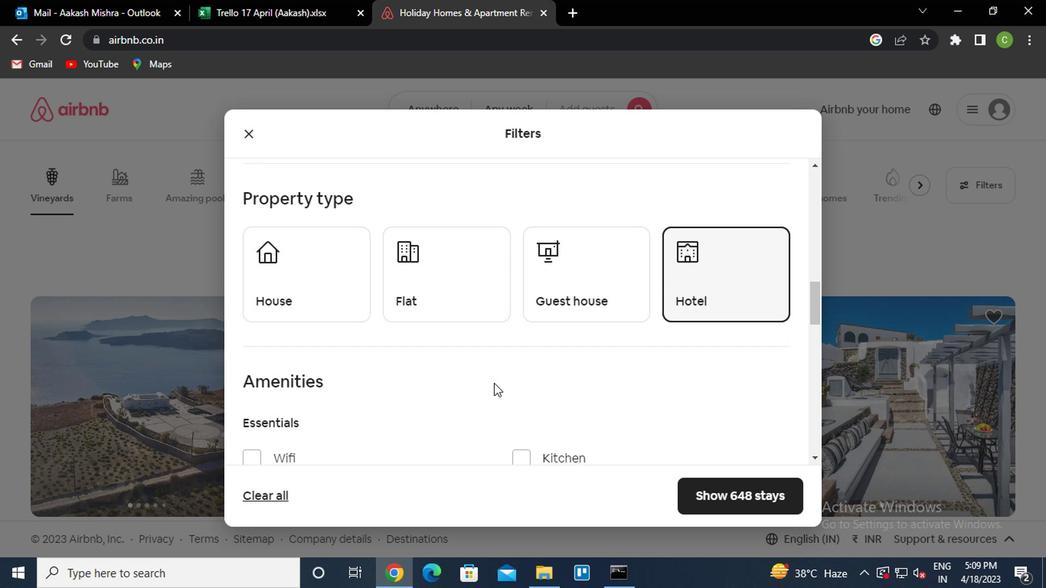 
Action: Mouse scrolled (450, 369) with delta (0, -1)
Screenshot: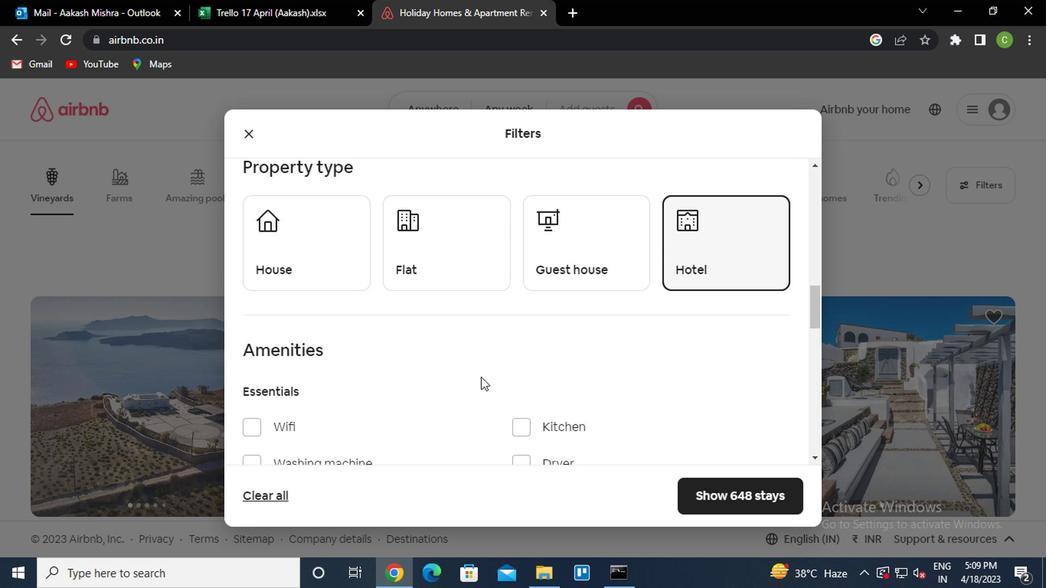 
Action: Mouse moved to (802, 456)
Screenshot: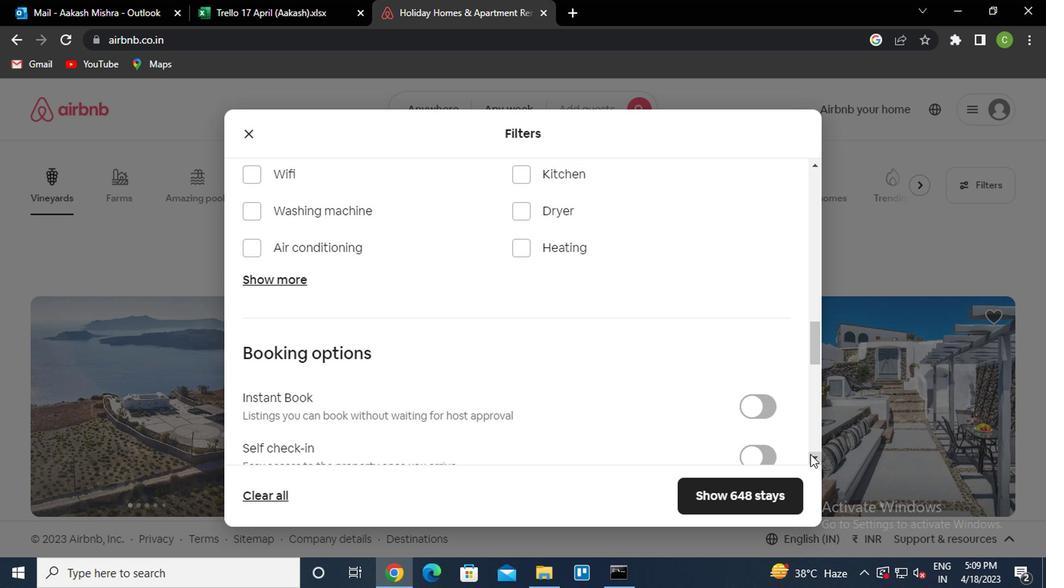 
Action: Mouse scrolled (802, 455) with delta (0, -1)
Screenshot: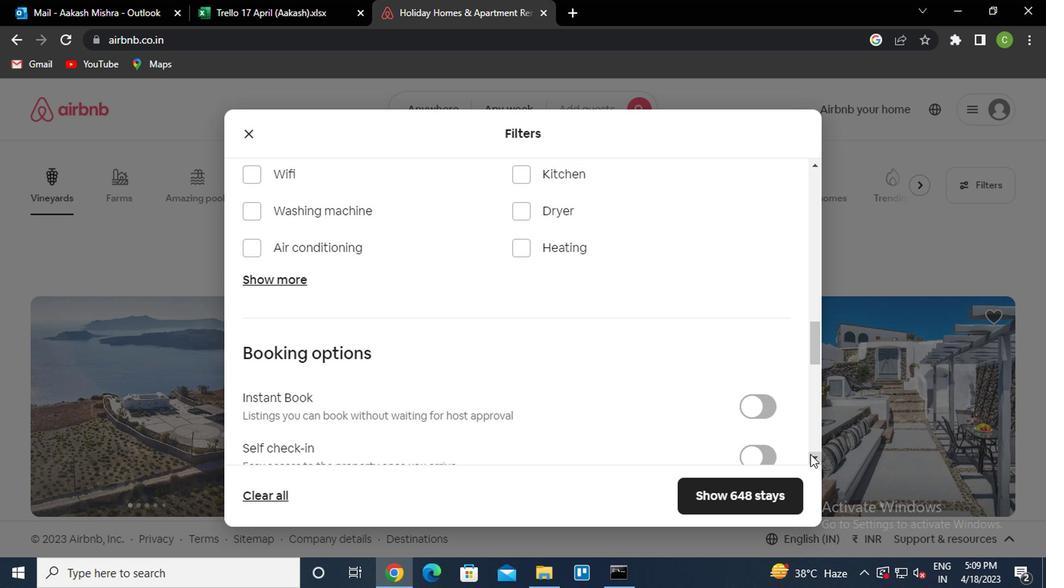 
Action: Mouse moved to (794, 447)
Screenshot: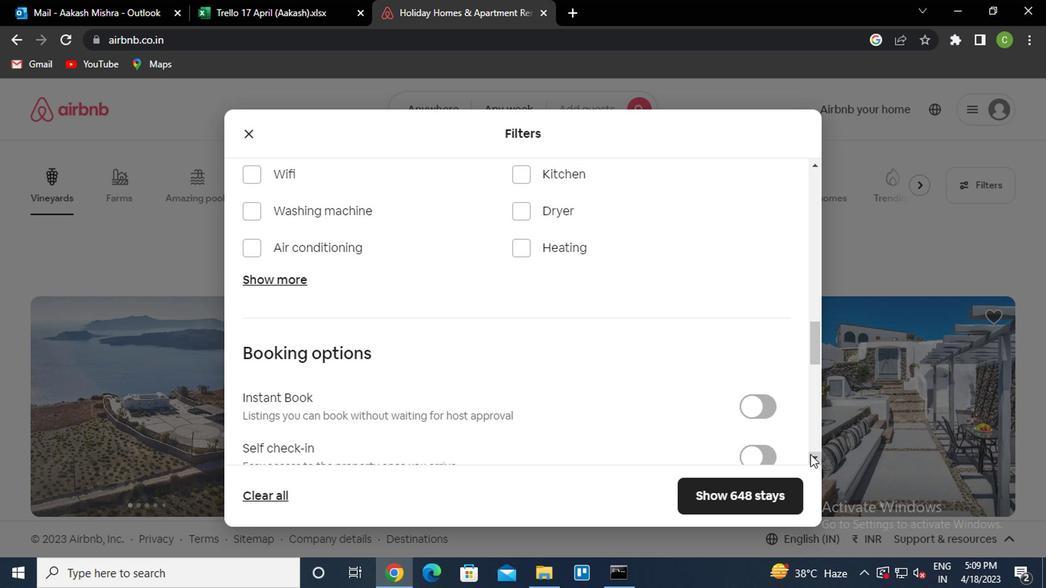 
Action: Mouse scrolled (794, 446) with delta (0, -1)
Screenshot: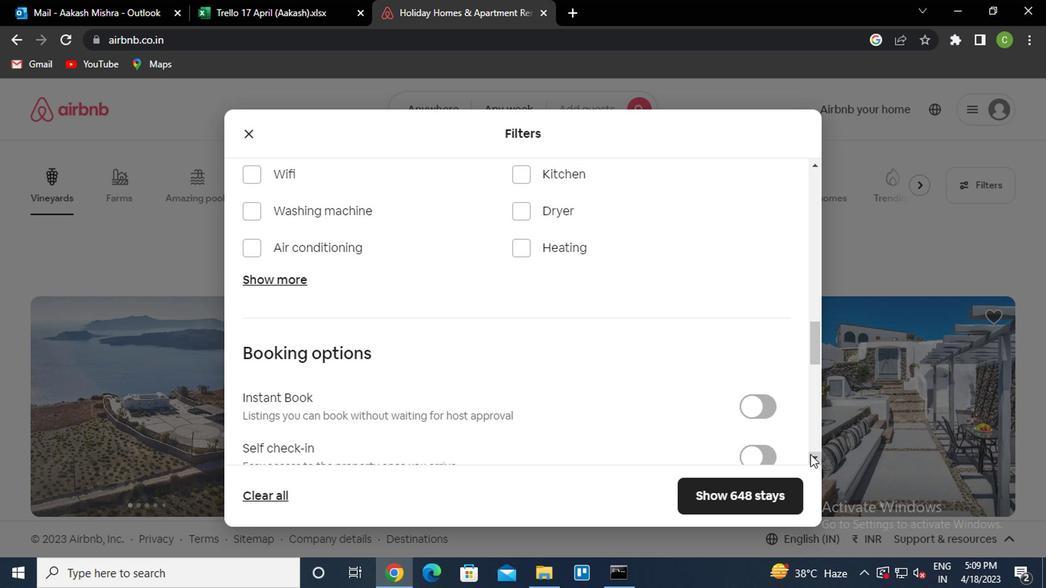 
Action: Mouse moved to (756, 300)
Screenshot: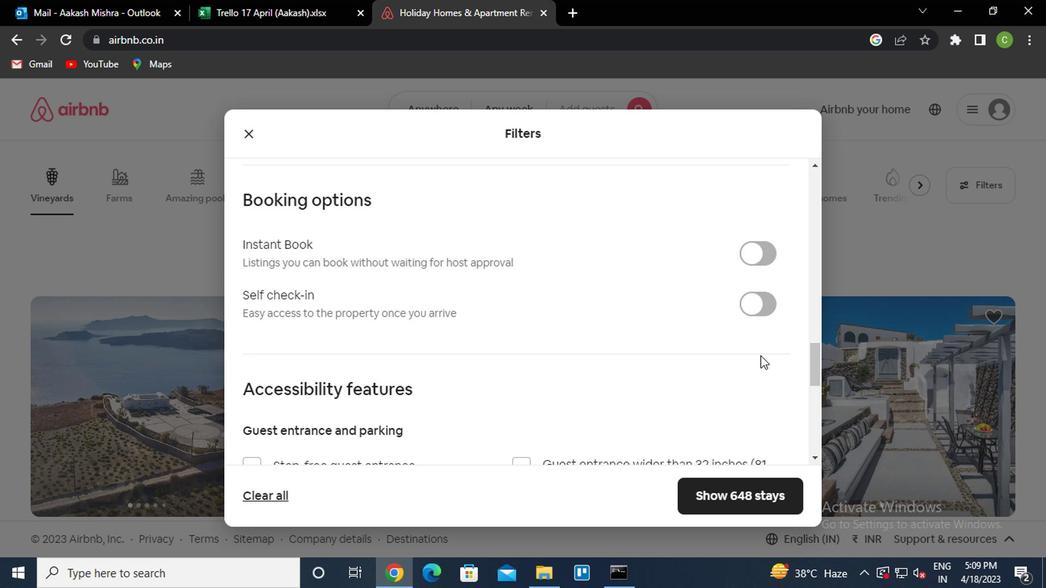 
Action: Mouse pressed left at (756, 300)
Screenshot: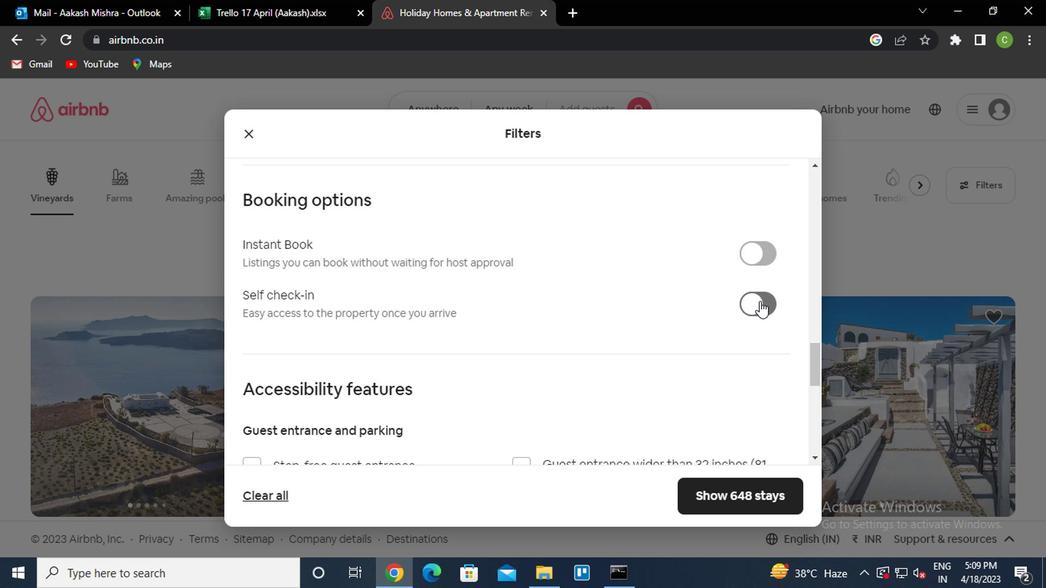 
Action: Mouse moved to (556, 433)
Screenshot: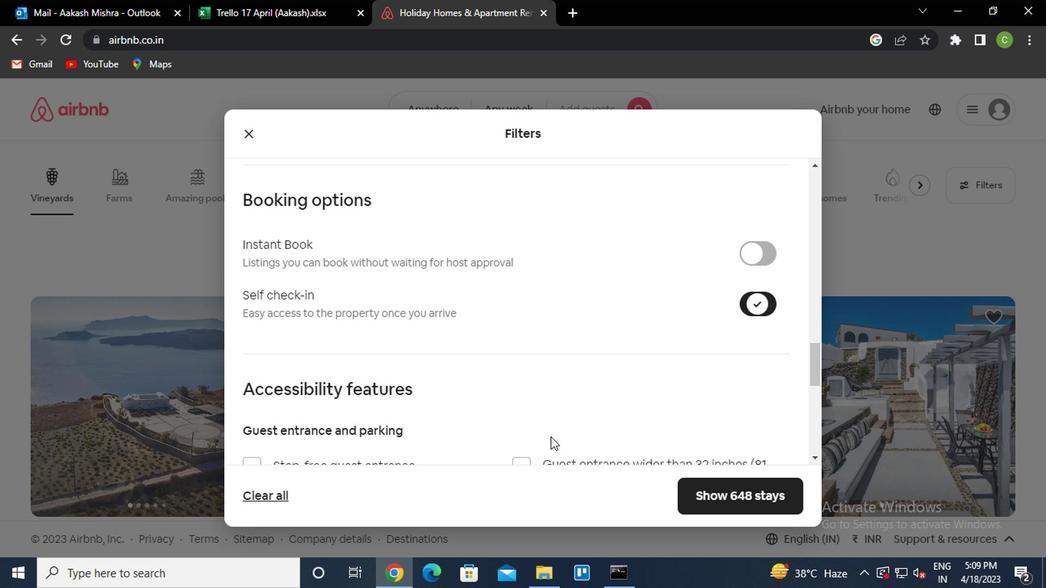 
Action: Mouse scrolled (556, 432) with delta (0, 0)
Screenshot: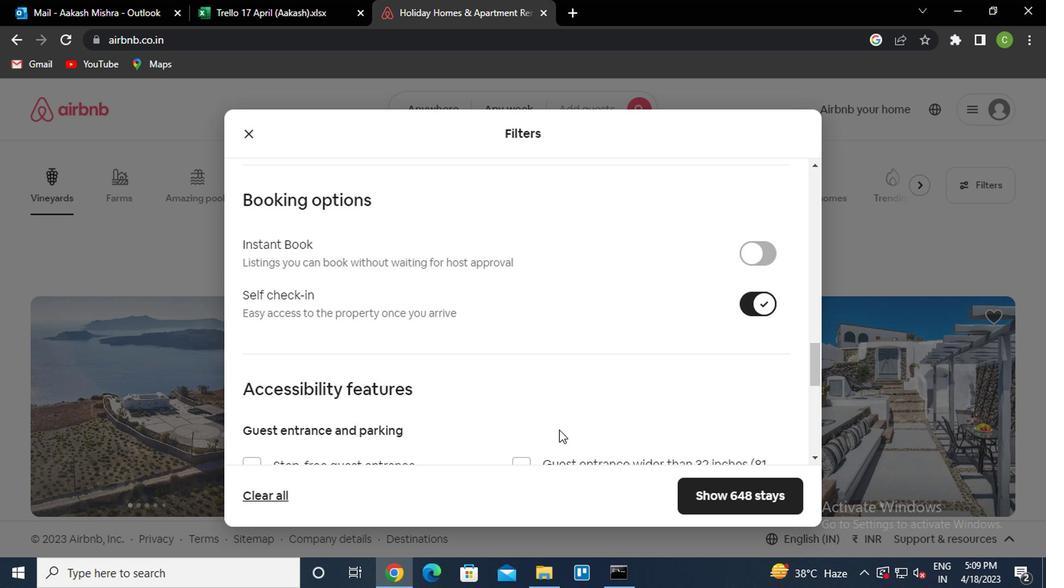 
Action: Mouse moved to (556, 433)
Screenshot: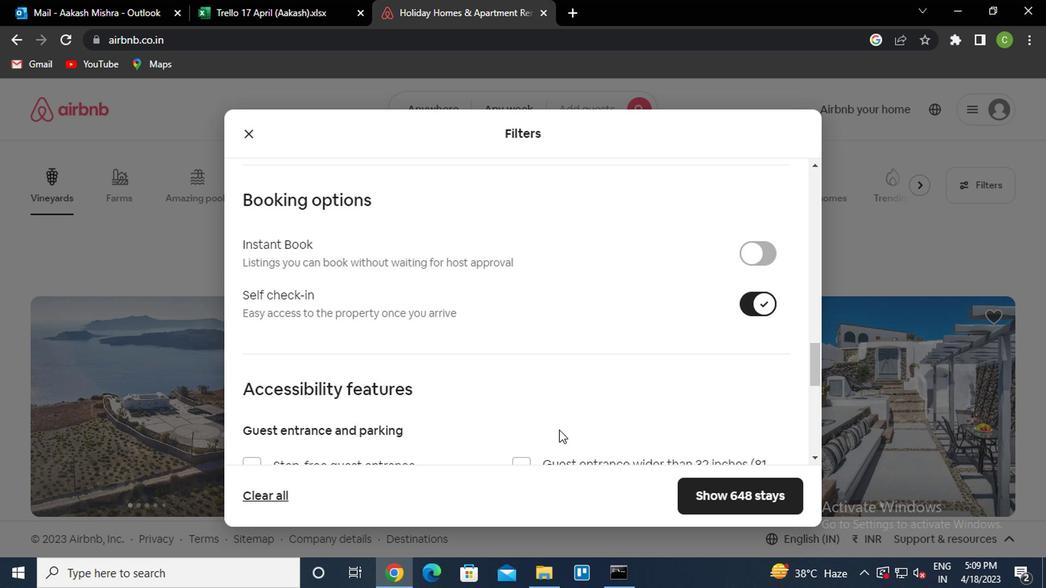 
Action: Mouse scrolled (556, 432) with delta (0, 0)
Screenshot: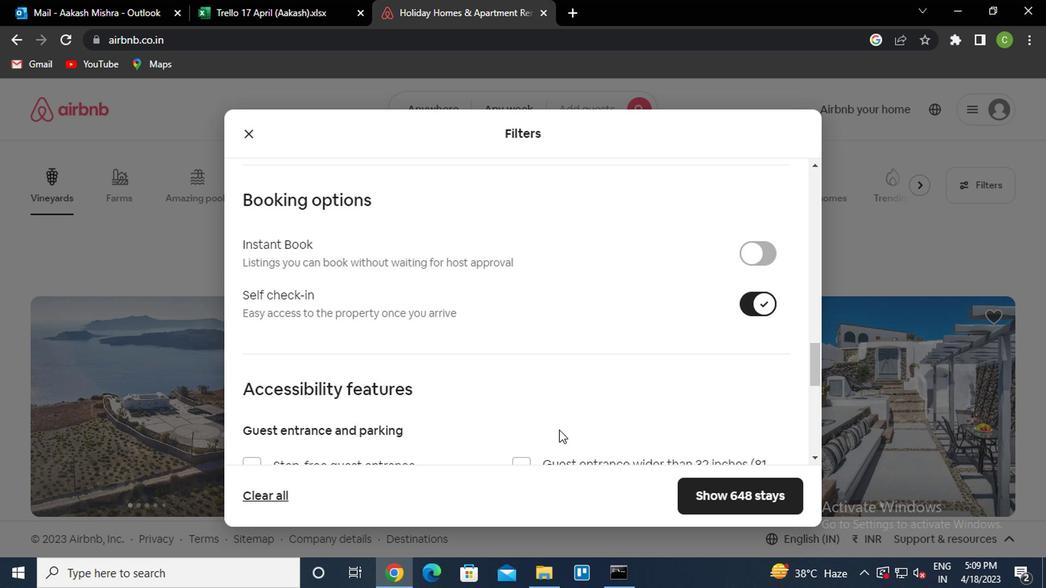 
Action: Mouse moved to (554, 434)
Screenshot: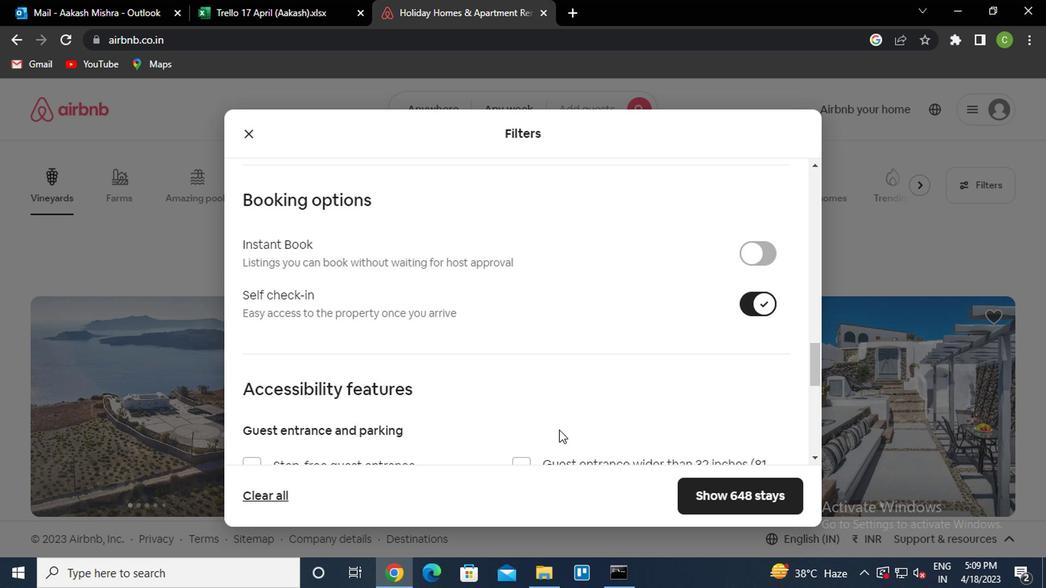 
Action: Mouse scrolled (554, 433) with delta (0, -1)
Screenshot: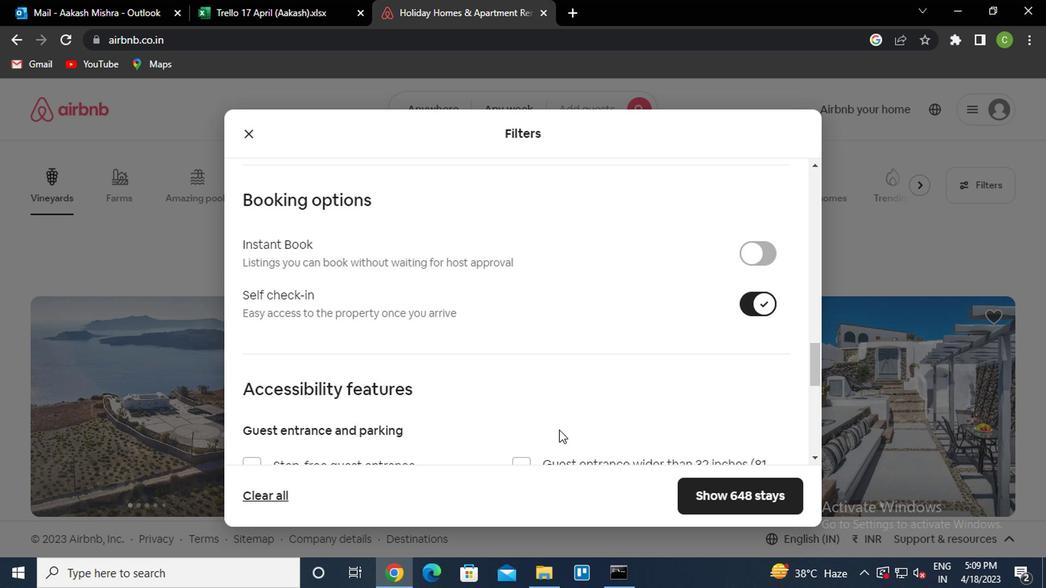 
Action: Mouse scrolled (554, 433) with delta (0, -1)
Screenshot: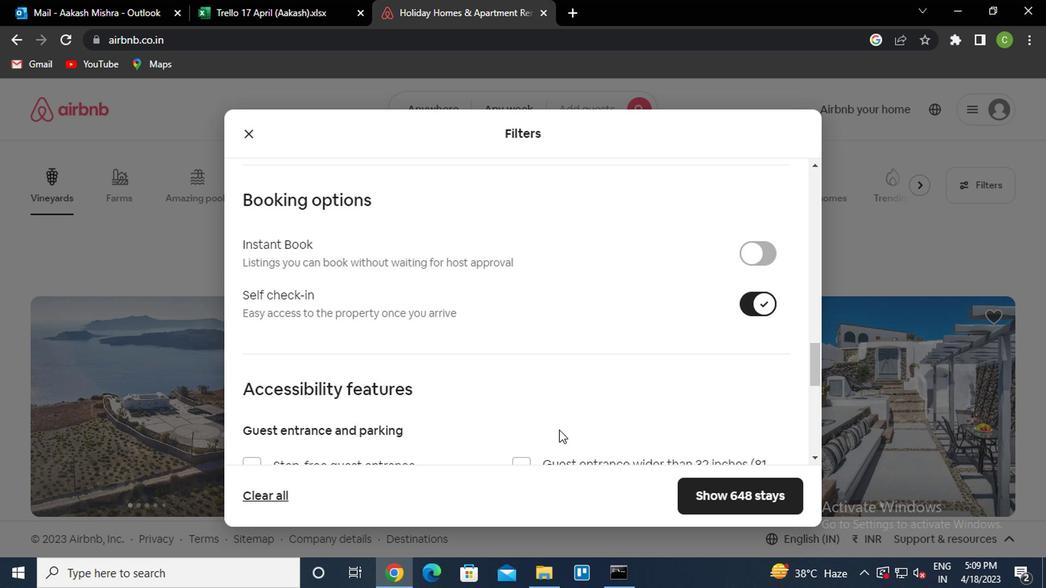 
Action: Mouse scrolled (554, 433) with delta (0, -1)
Screenshot: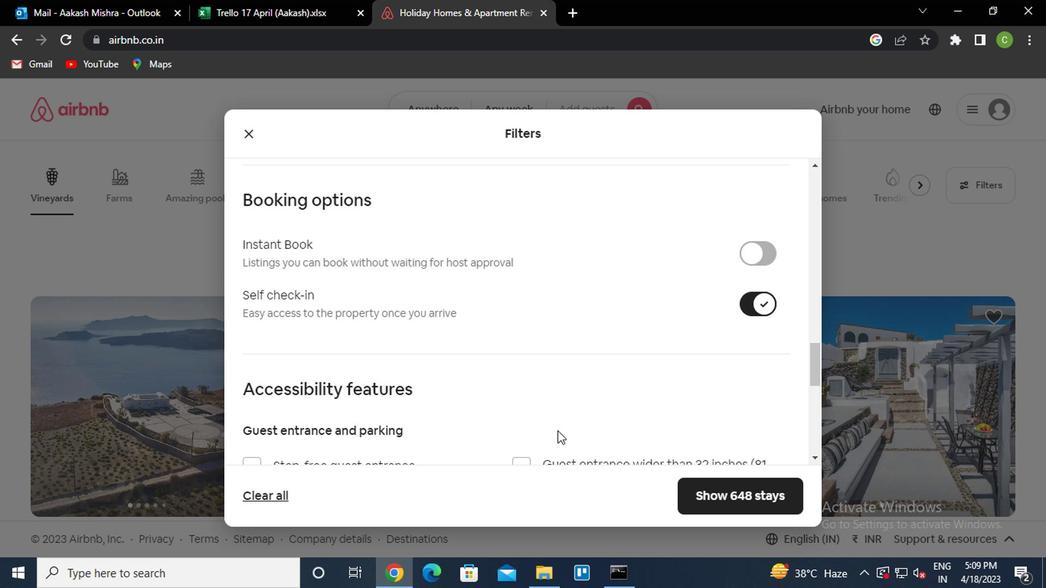 
Action: Mouse moved to (552, 435)
Screenshot: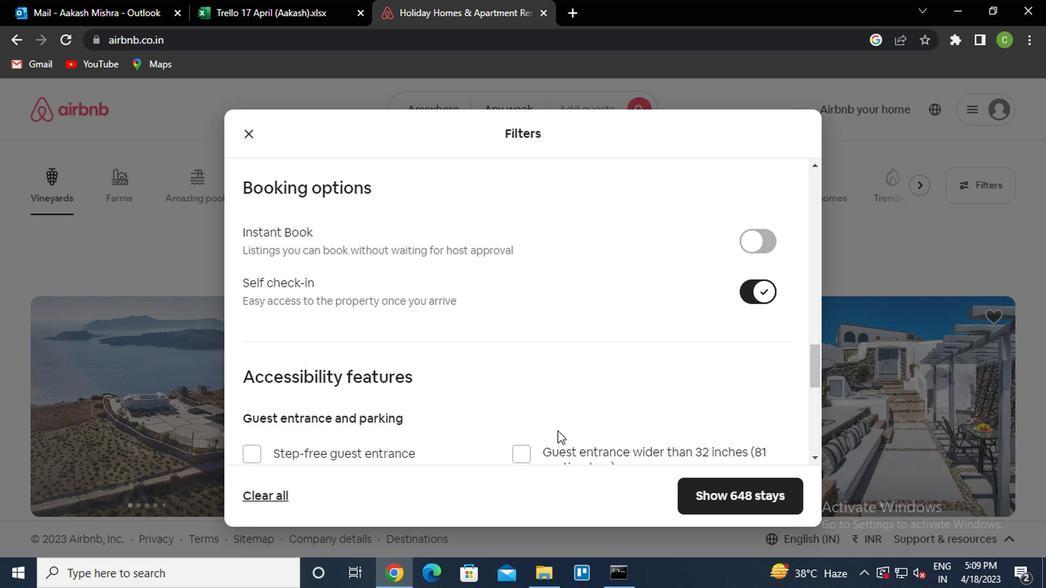 
Action: Mouse scrolled (552, 434) with delta (0, 0)
Screenshot: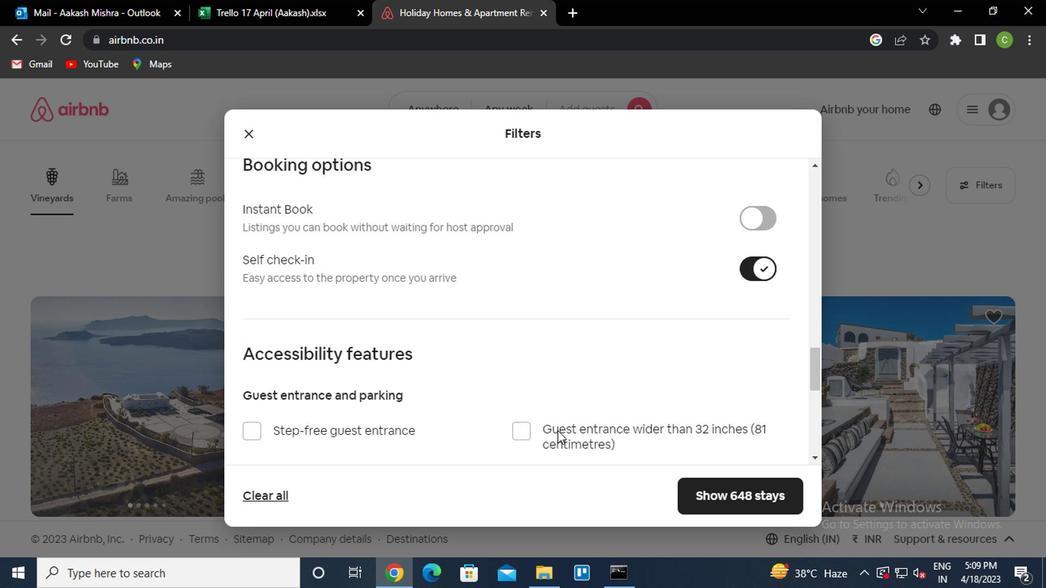 
Action: Mouse moved to (278, 438)
Screenshot: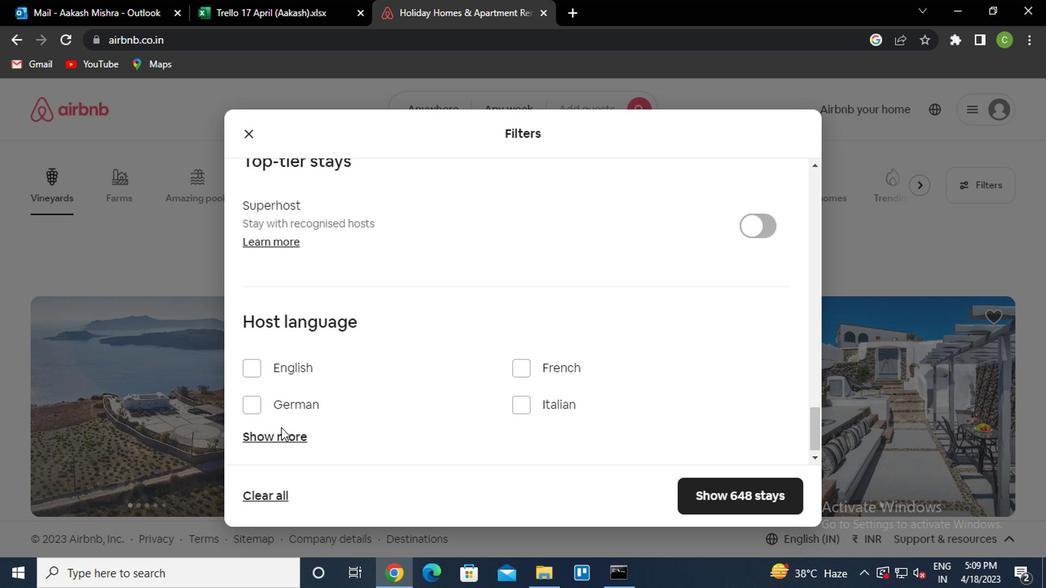 
Action: Mouse pressed left at (278, 438)
Screenshot: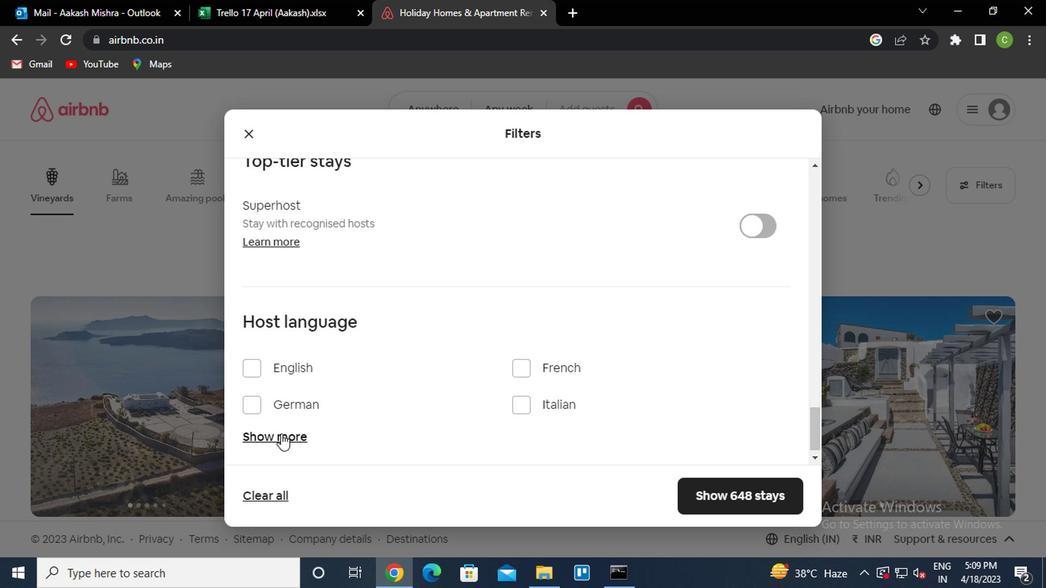 
Action: Mouse moved to (528, 459)
Screenshot: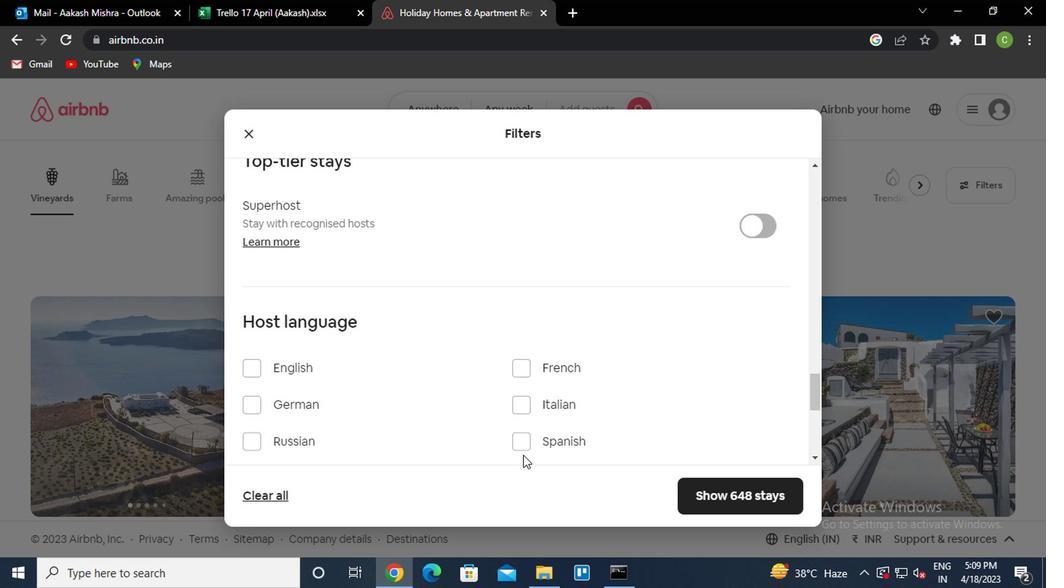 
Action: Mouse scrolled (528, 458) with delta (0, 0)
Screenshot: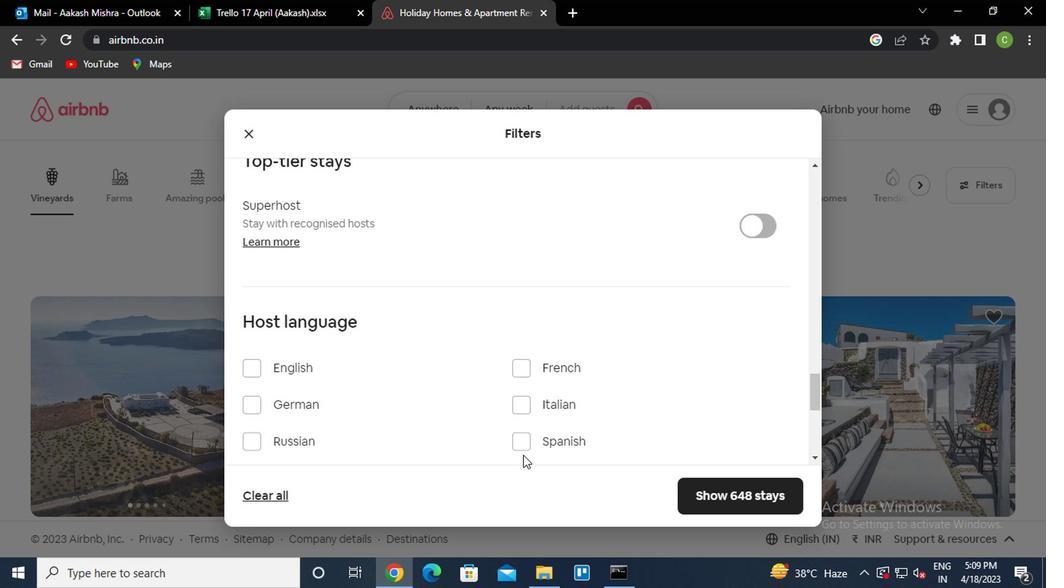 
Action: Mouse moved to (524, 367)
Screenshot: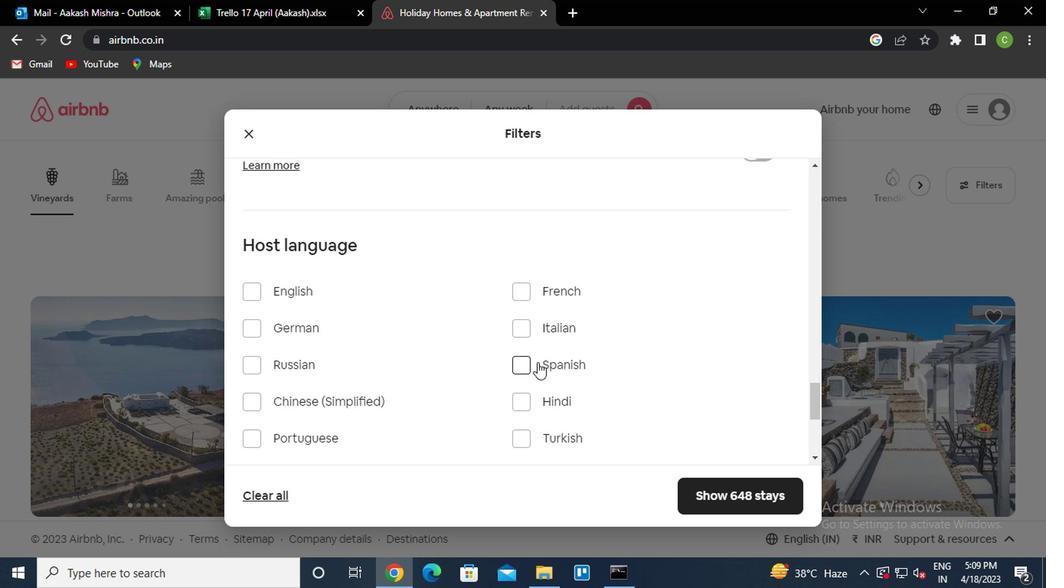 
Action: Mouse pressed left at (524, 367)
Screenshot: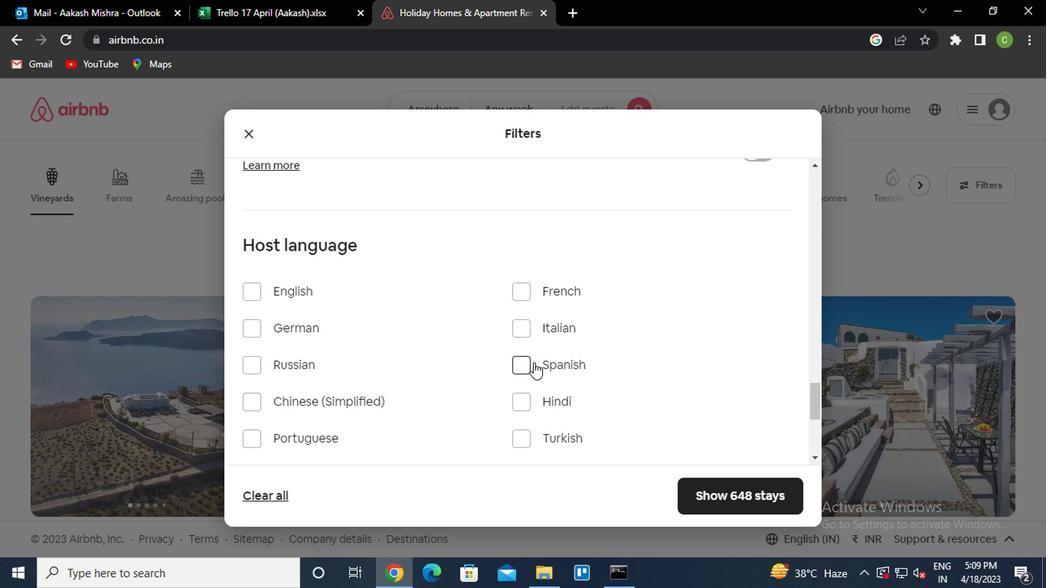 
Action: Mouse moved to (751, 498)
Screenshot: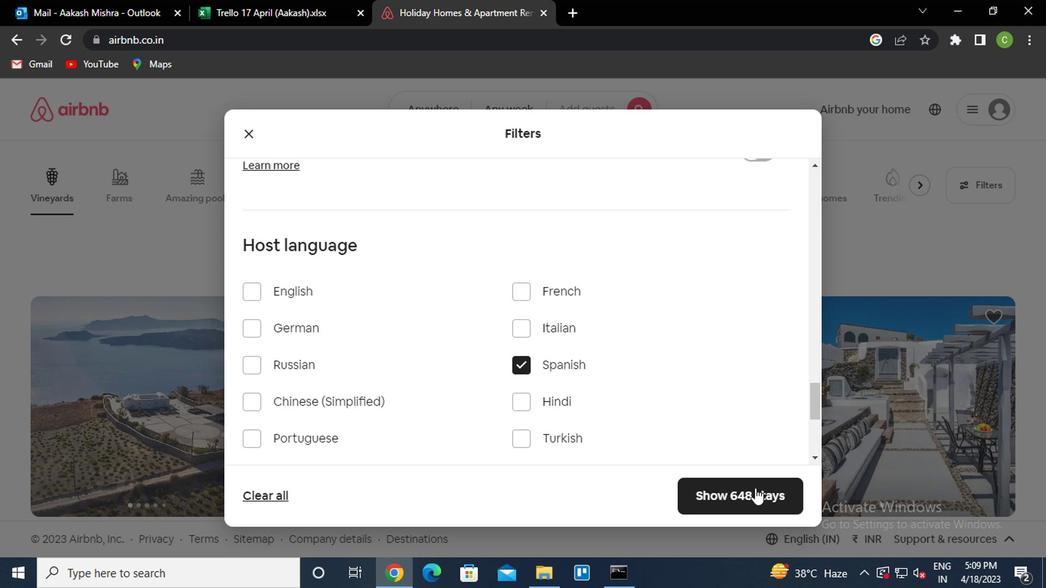 
Action: Mouse pressed left at (751, 498)
Screenshot: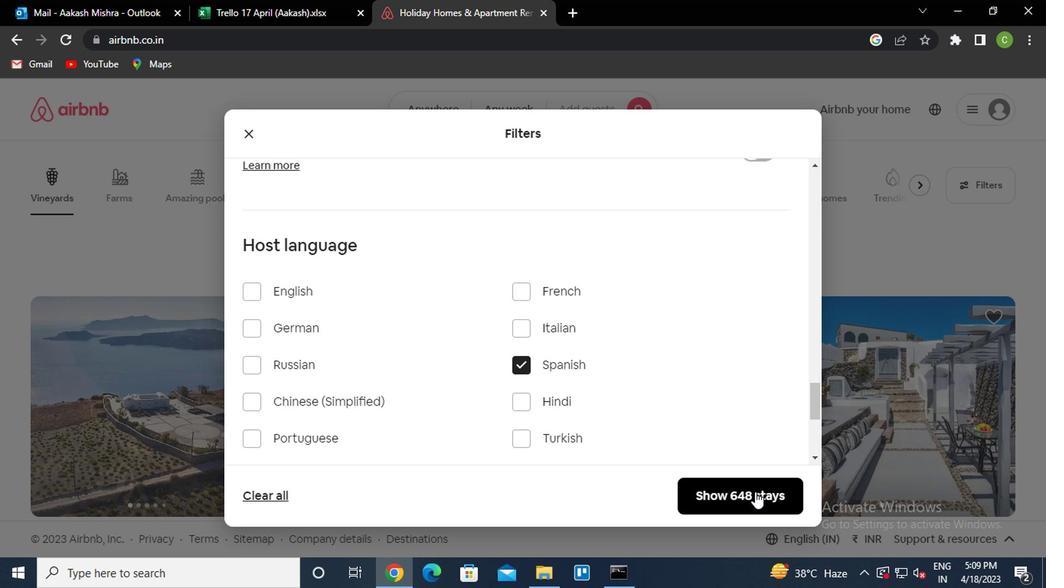 
Action: Mouse moved to (536, 405)
Screenshot: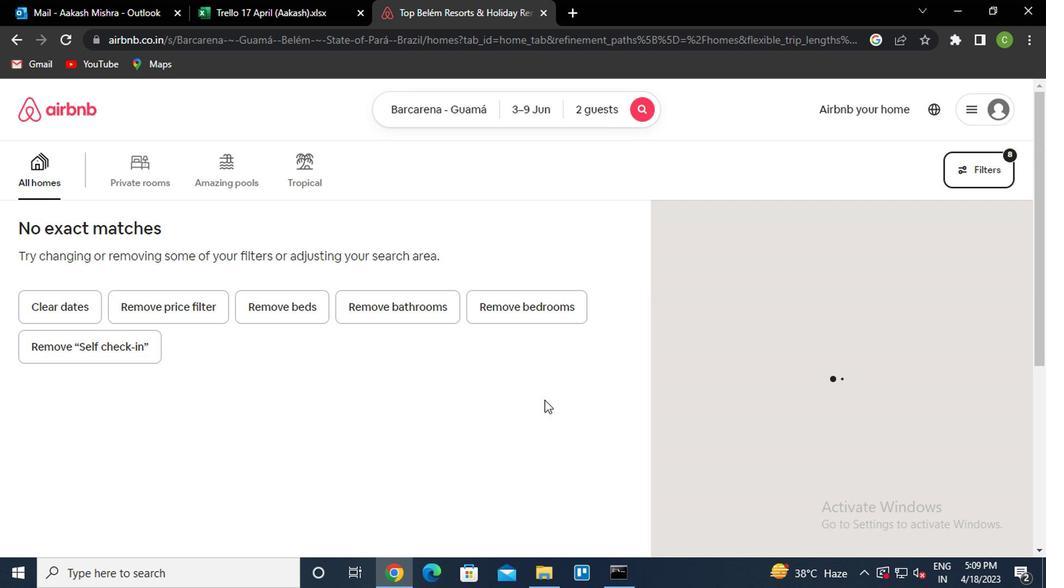 
